 Task: Create a due date automation trigger when advanced on, on the monday after a card is due add basic not assigned to member @aryan at 11:00 AM.
Action: Mouse moved to (1310, 99)
Screenshot: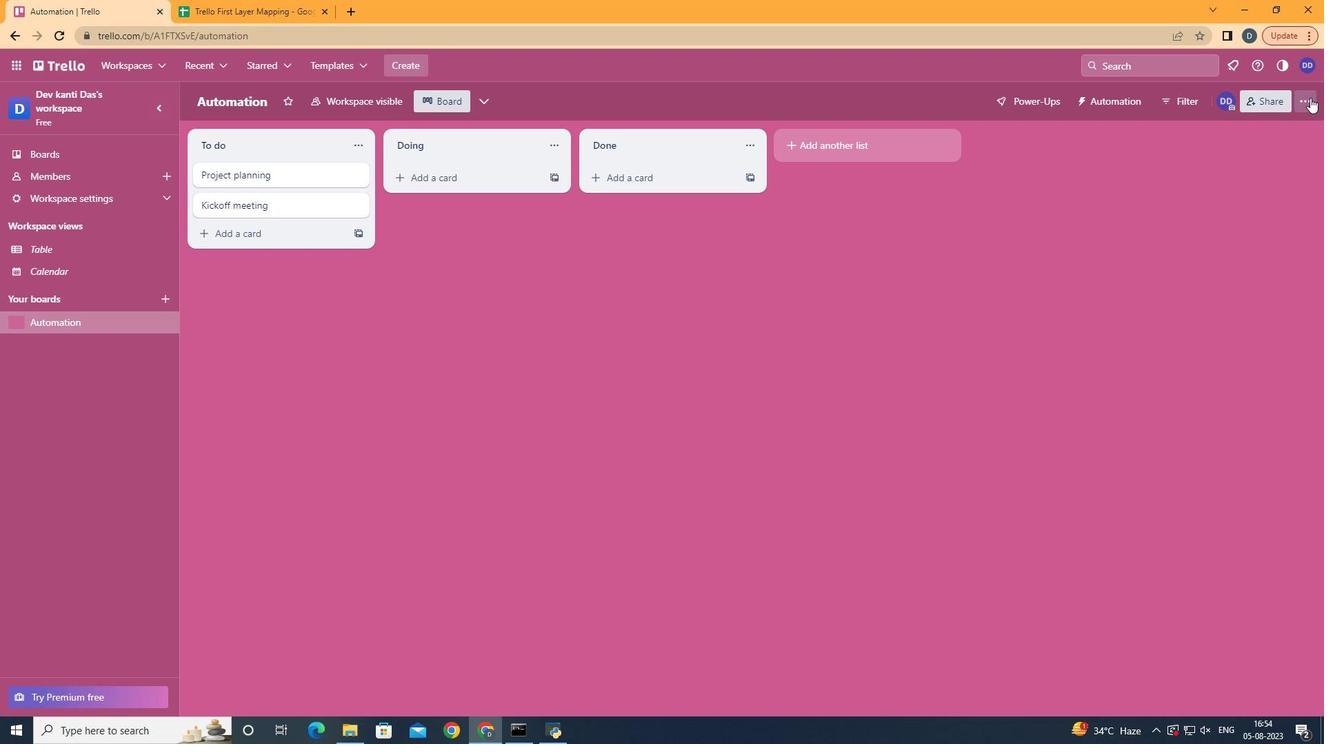 
Action: Mouse pressed left at (1310, 99)
Screenshot: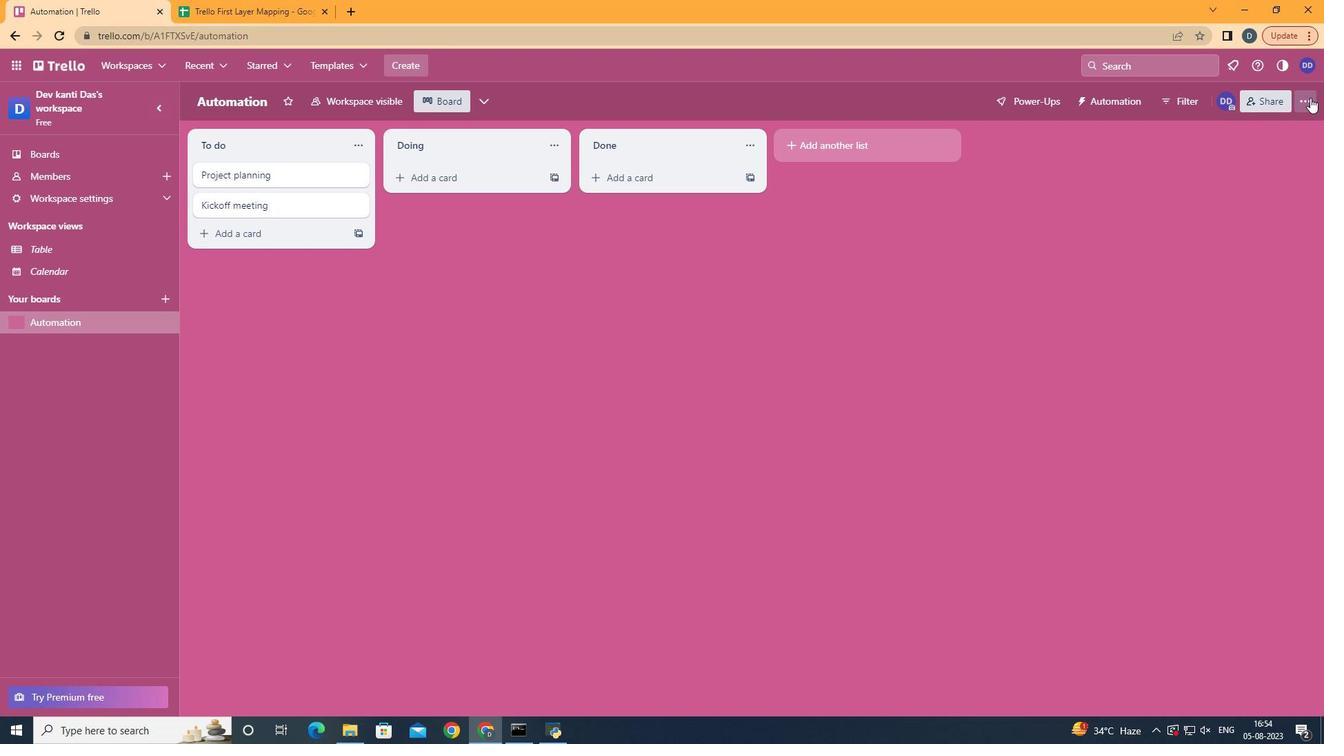 
Action: Mouse moved to (1222, 288)
Screenshot: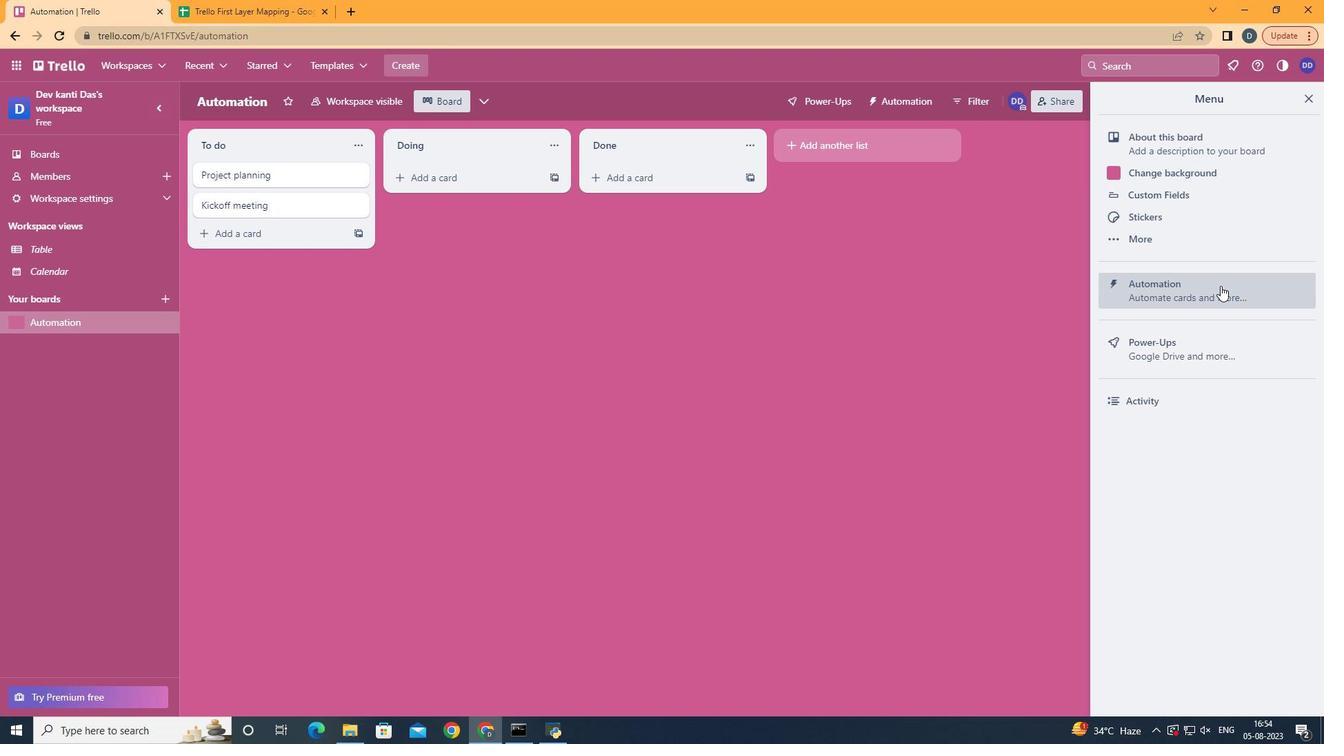 
Action: Mouse pressed left at (1222, 288)
Screenshot: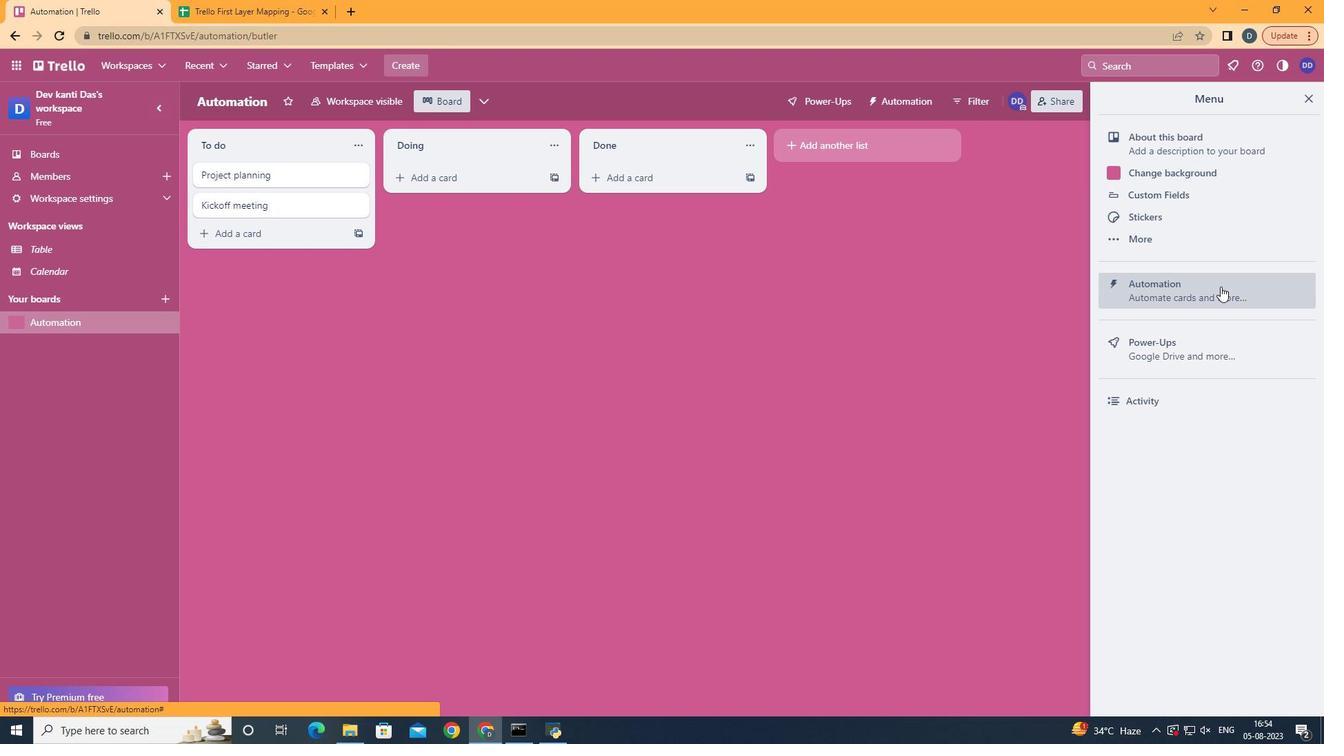 
Action: Mouse moved to (245, 286)
Screenshot: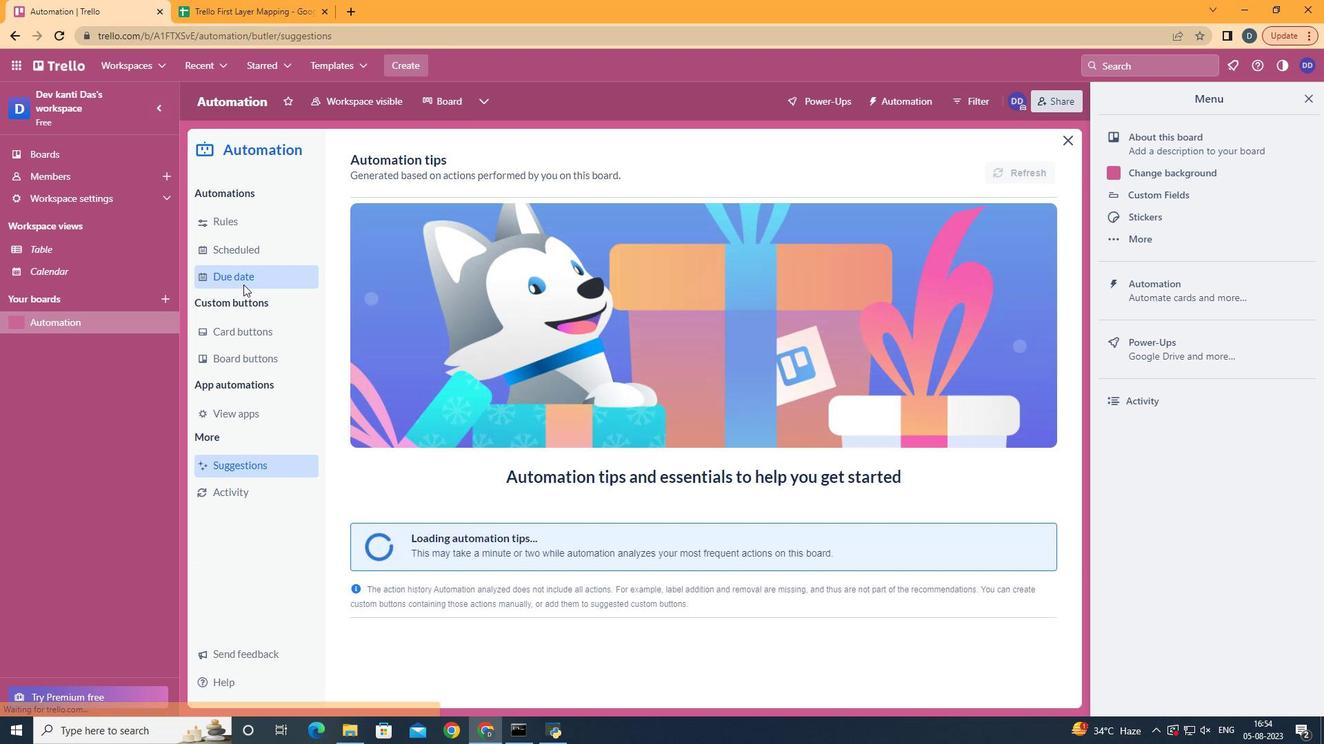 
Action: Mouse pressed left at (245, 286)
Screenshot: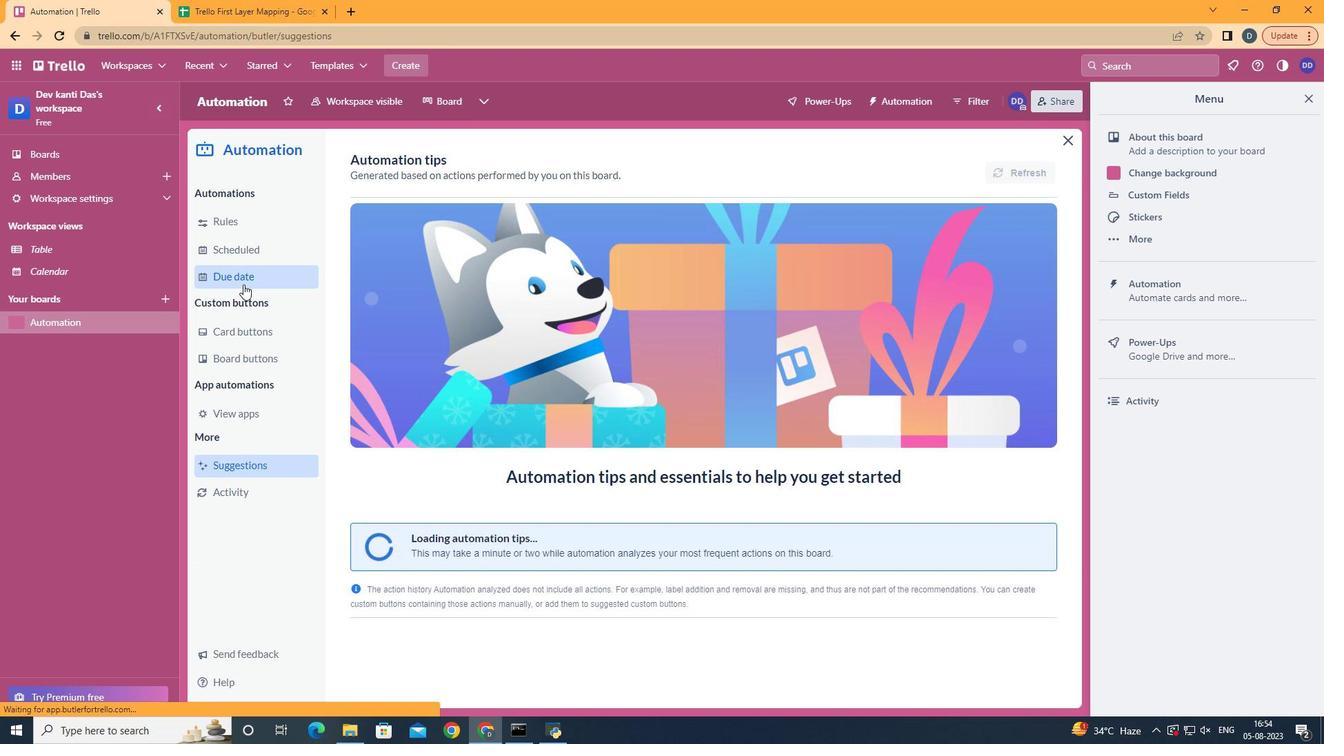 
Action: Mouse moved to (972, 165)
Screenshot: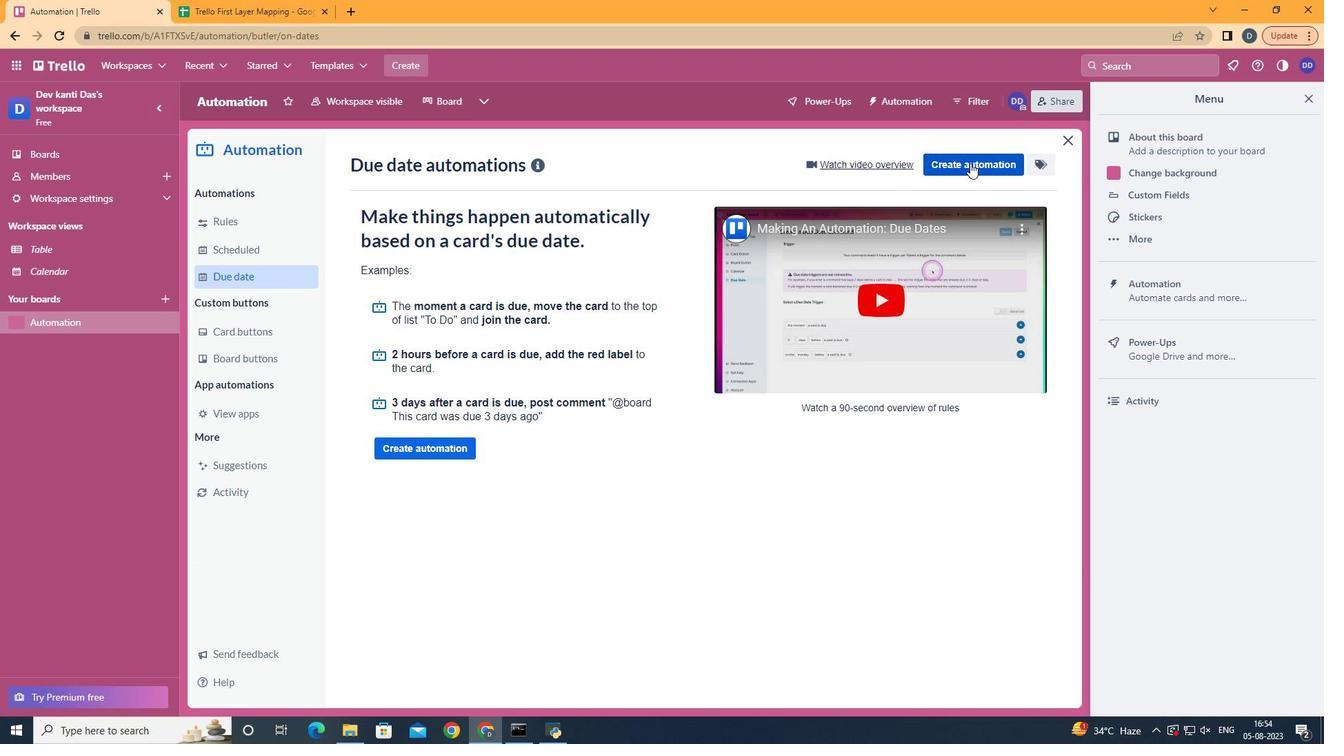 
Action: Mouse pressed left at (972, 165)
Screenshot: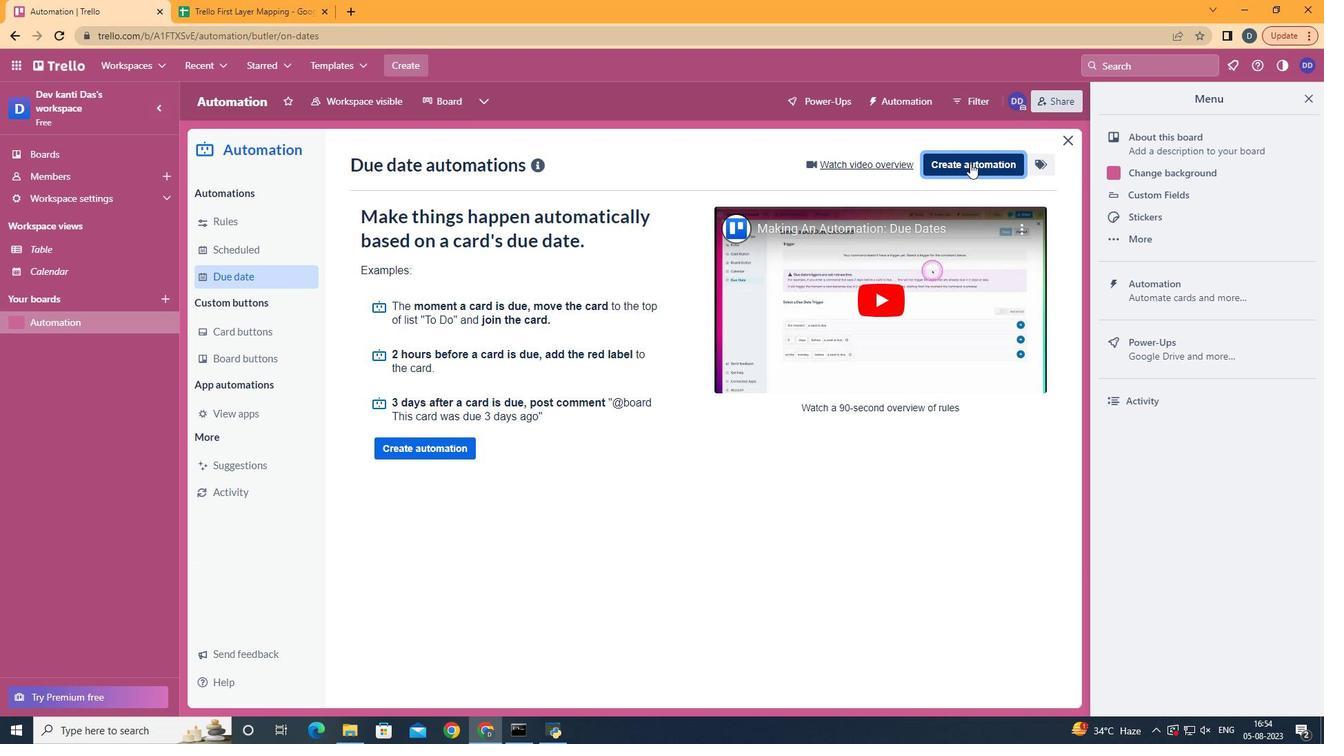
Action: Mouse moved to (754, 301)
Screenshot: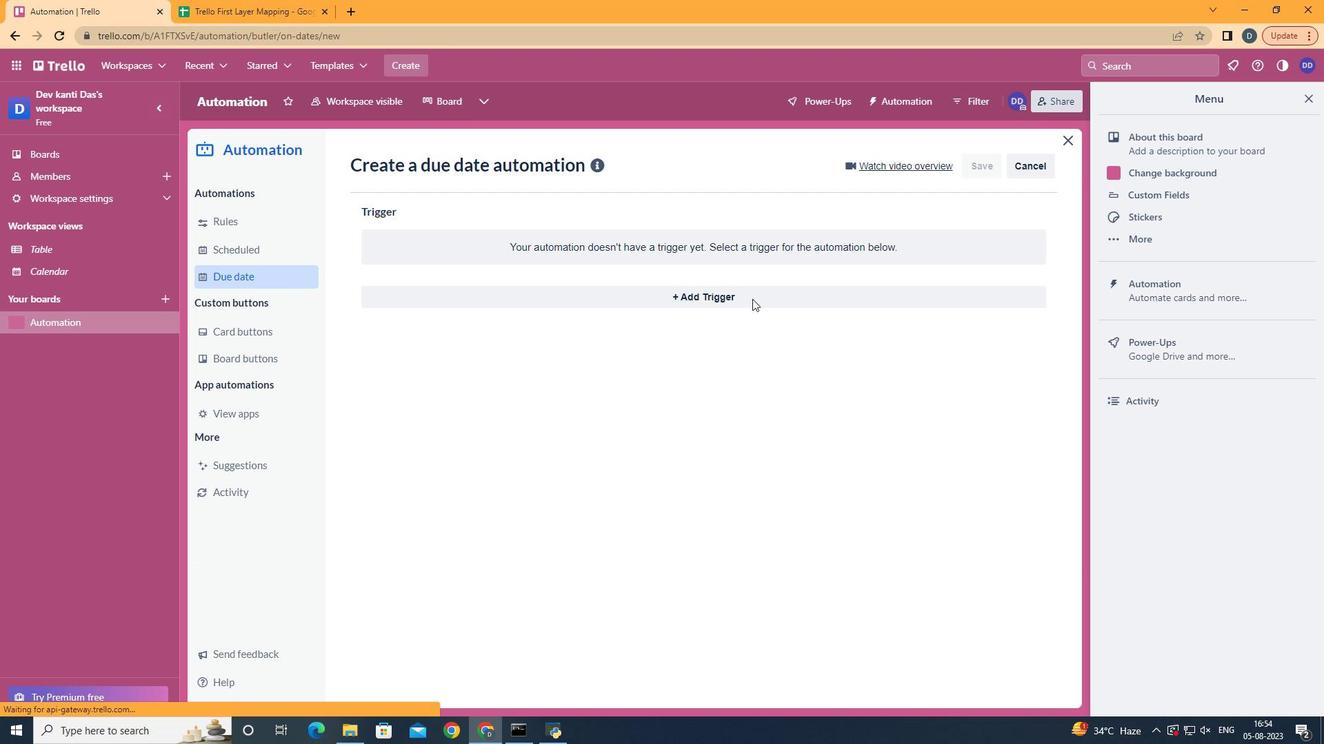 
Action: Mouse pressed left at (754, 301)
Screenshot: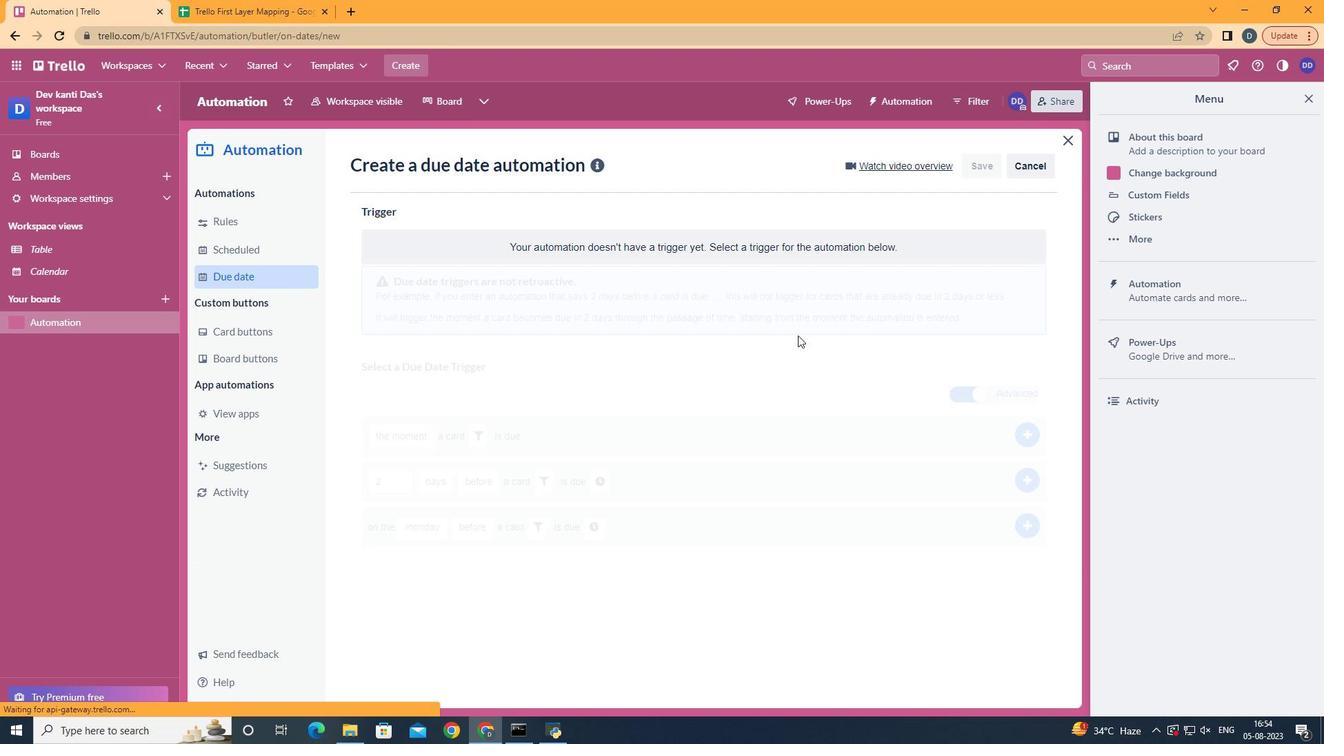 
Action: Mouse moved to (446, 366)
Screenshot: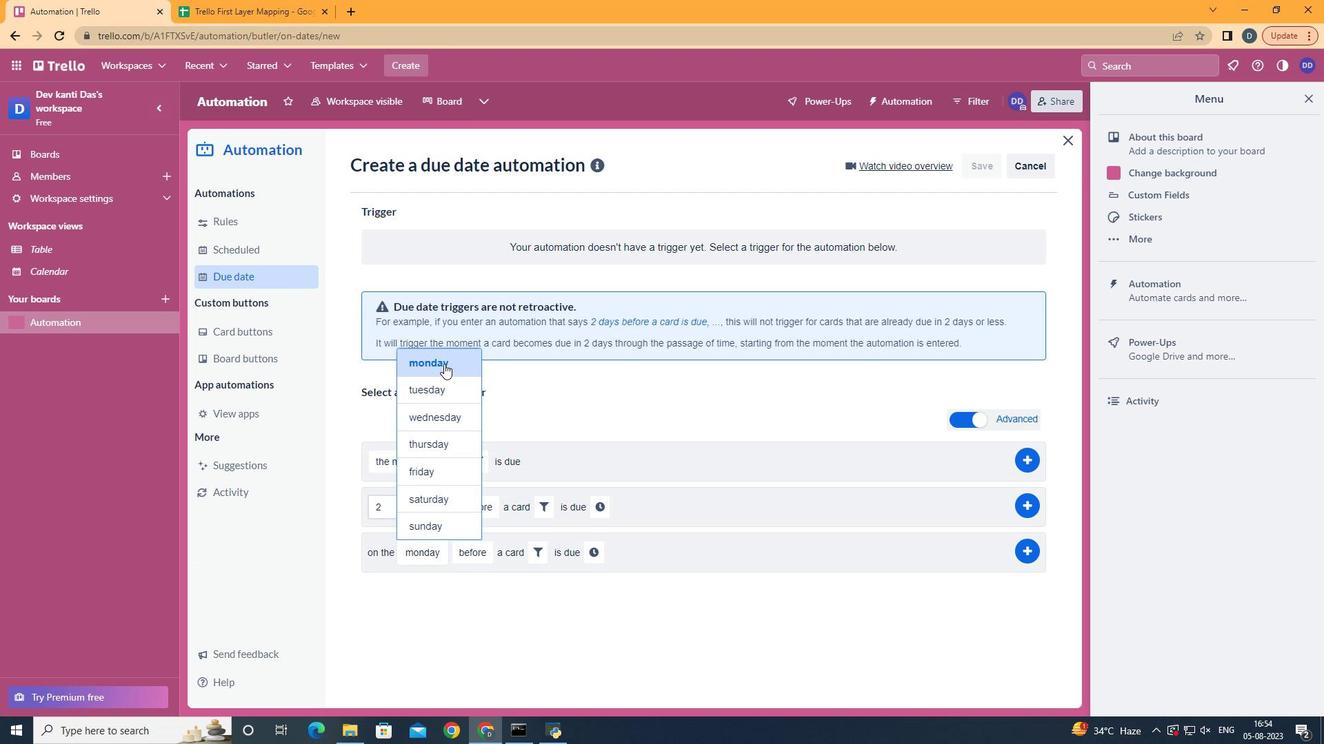 
Action: Mouse pressed left at (446, 366)
Screenshot: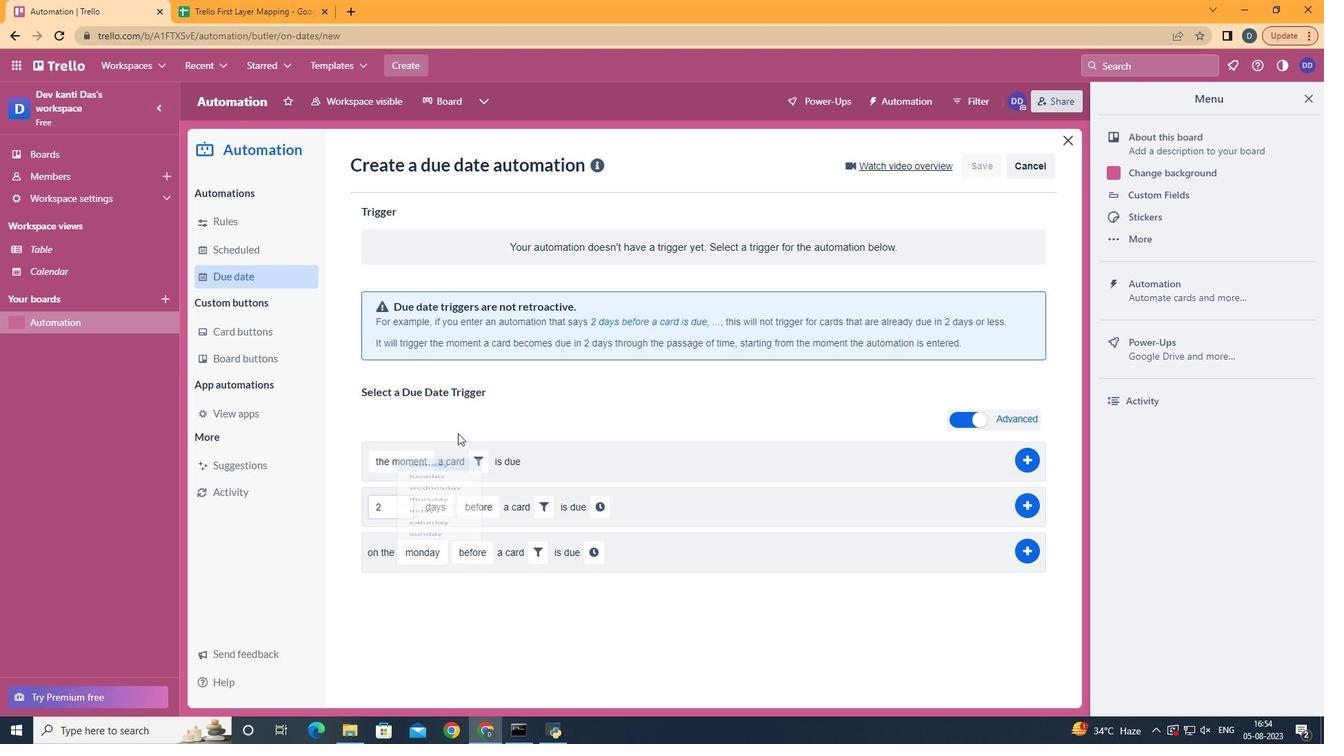 
Action: Mouse moved to (486, 605)
Screenshot: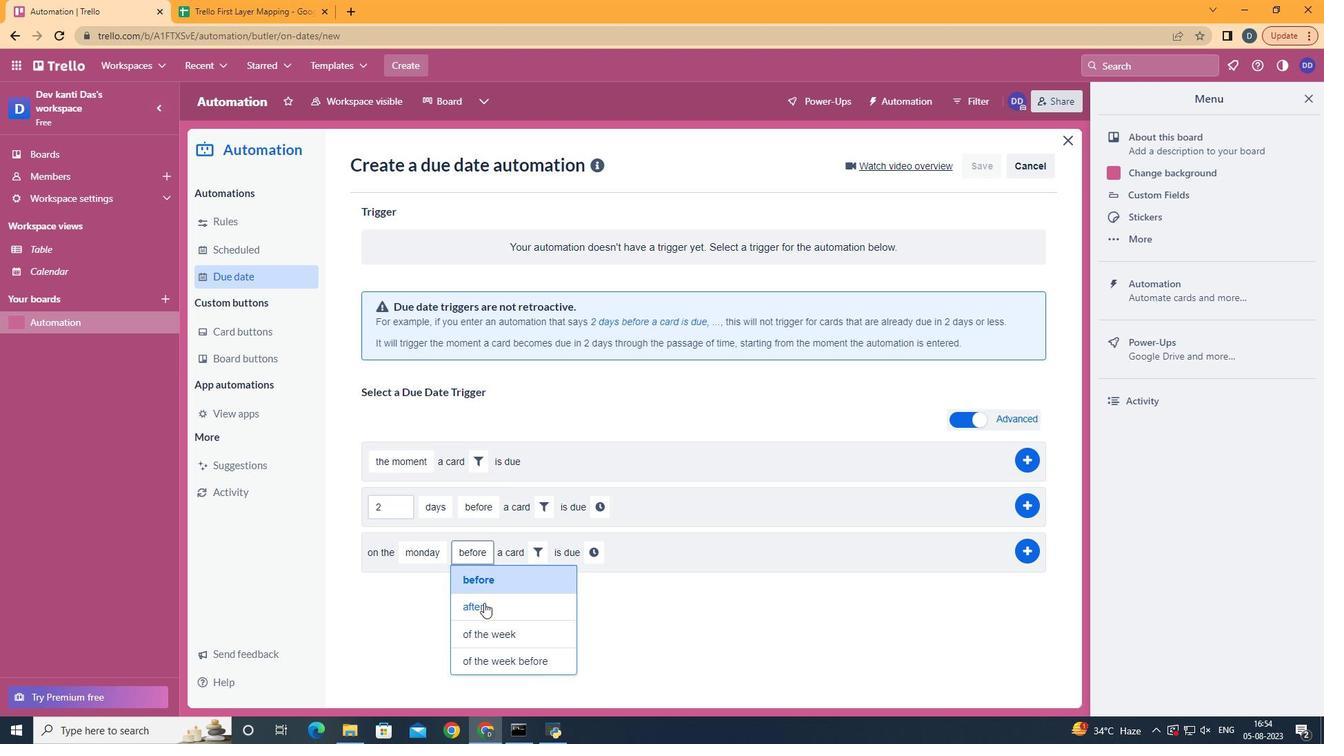 
Action: Mouse pressed left at (486, 605)
Screenshot: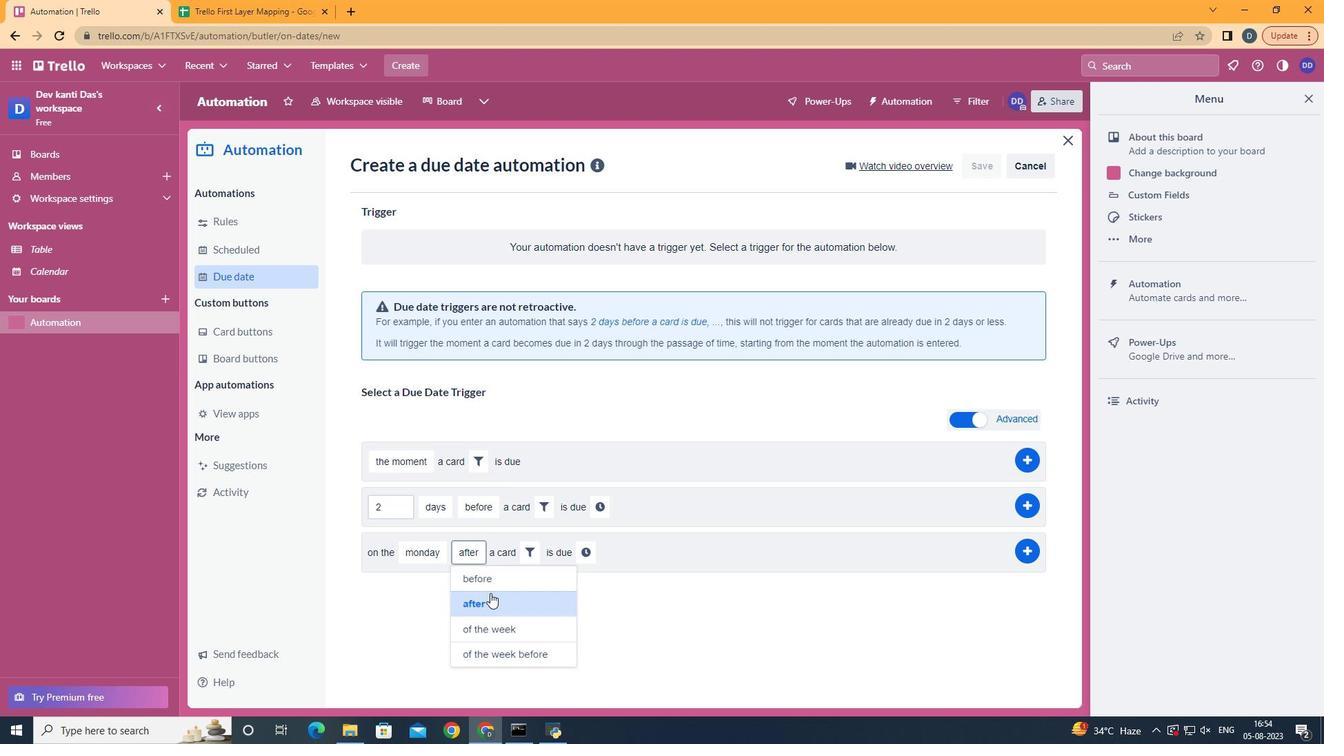 
Action: Mouse moved to (526, 546)
Screenshot: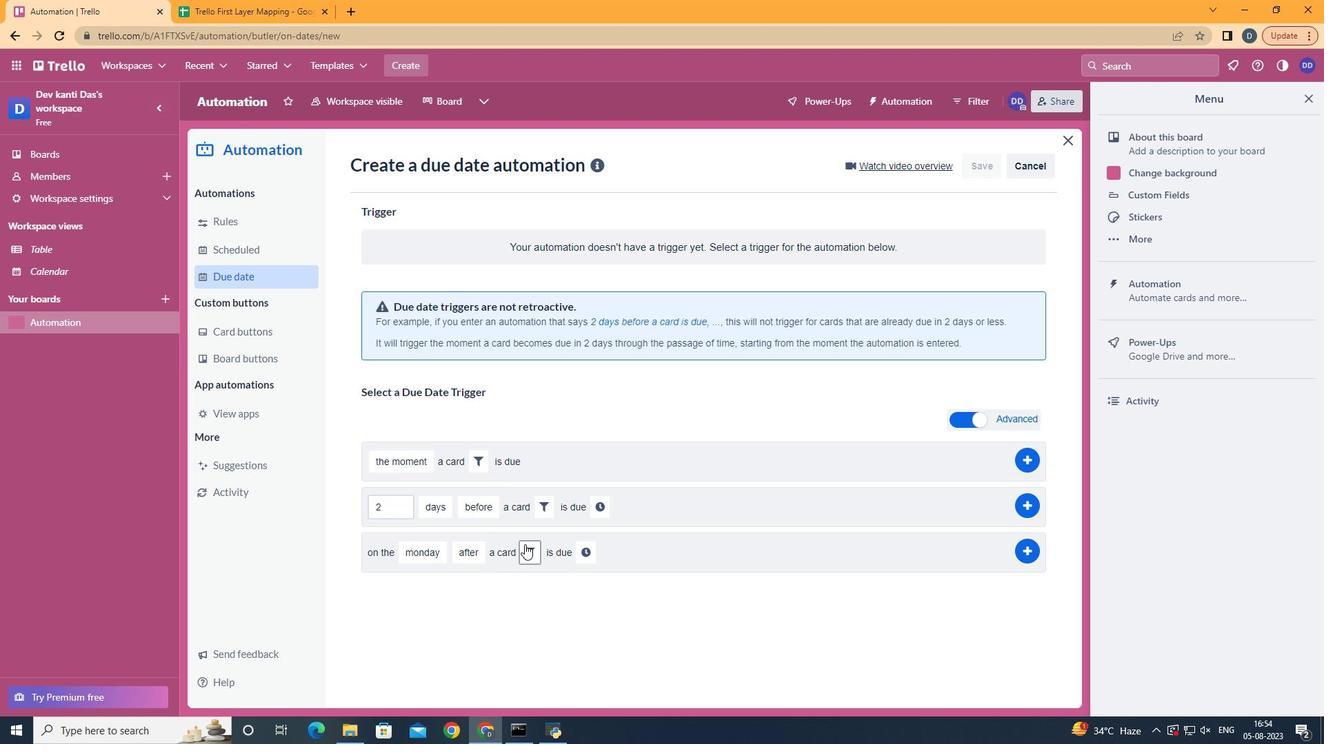 
Action: Mouse pressed left at (526, 546)
Screenshot: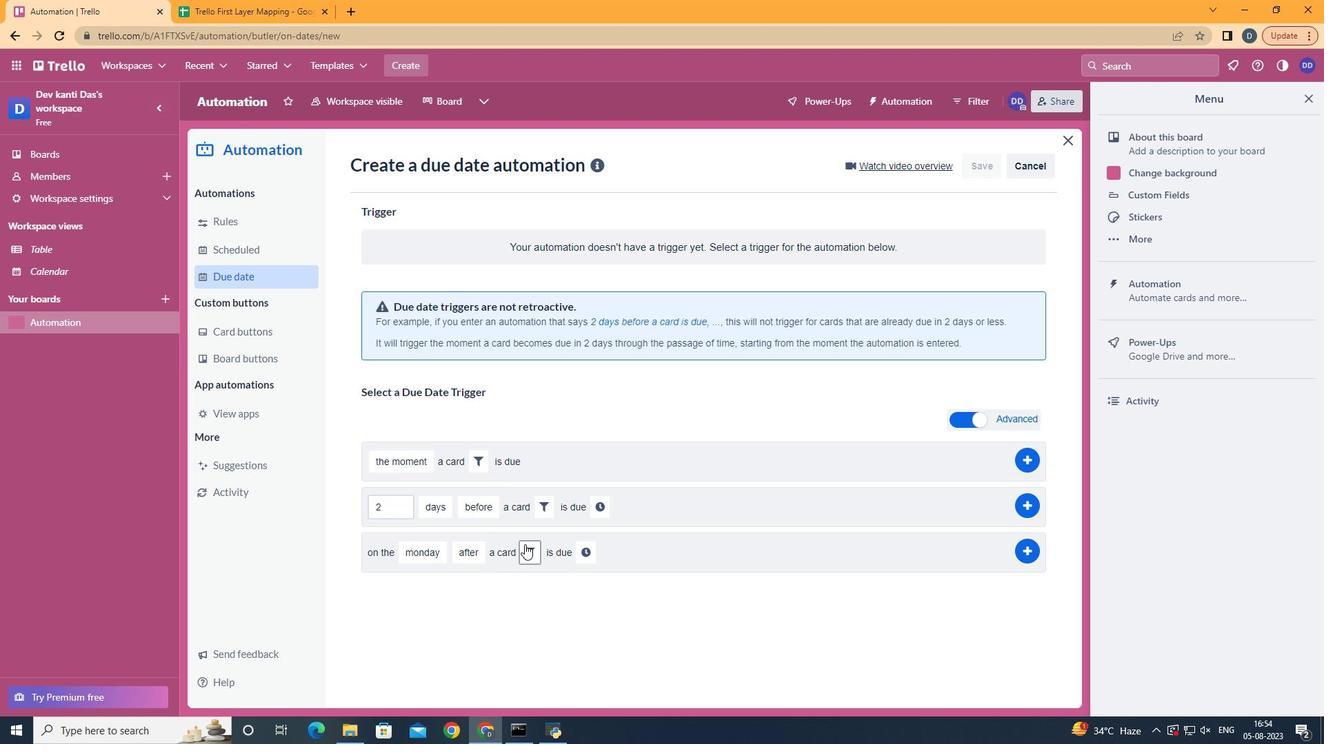 
Action: Mouse moved to (595, 628)
Screenshot: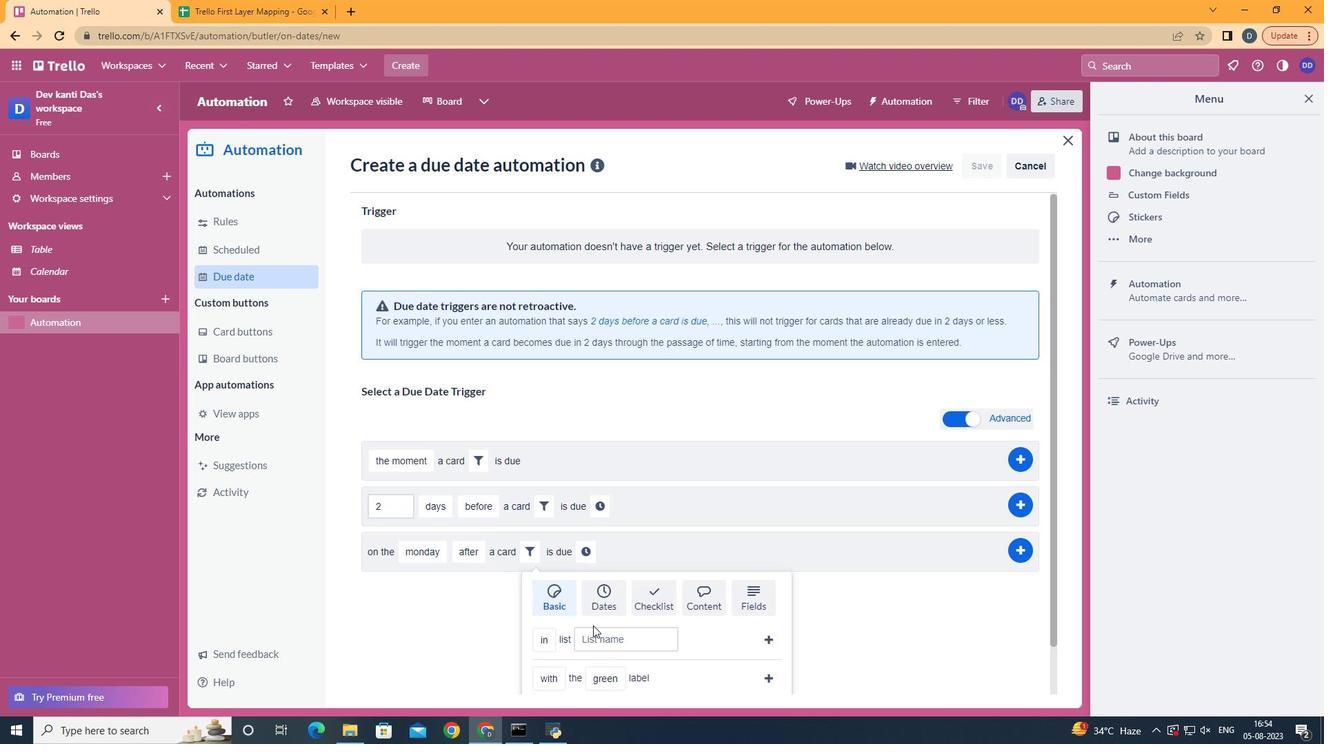 
Action: Mouse scrolled (595, 627) with delta (0, 0)
Screenshot: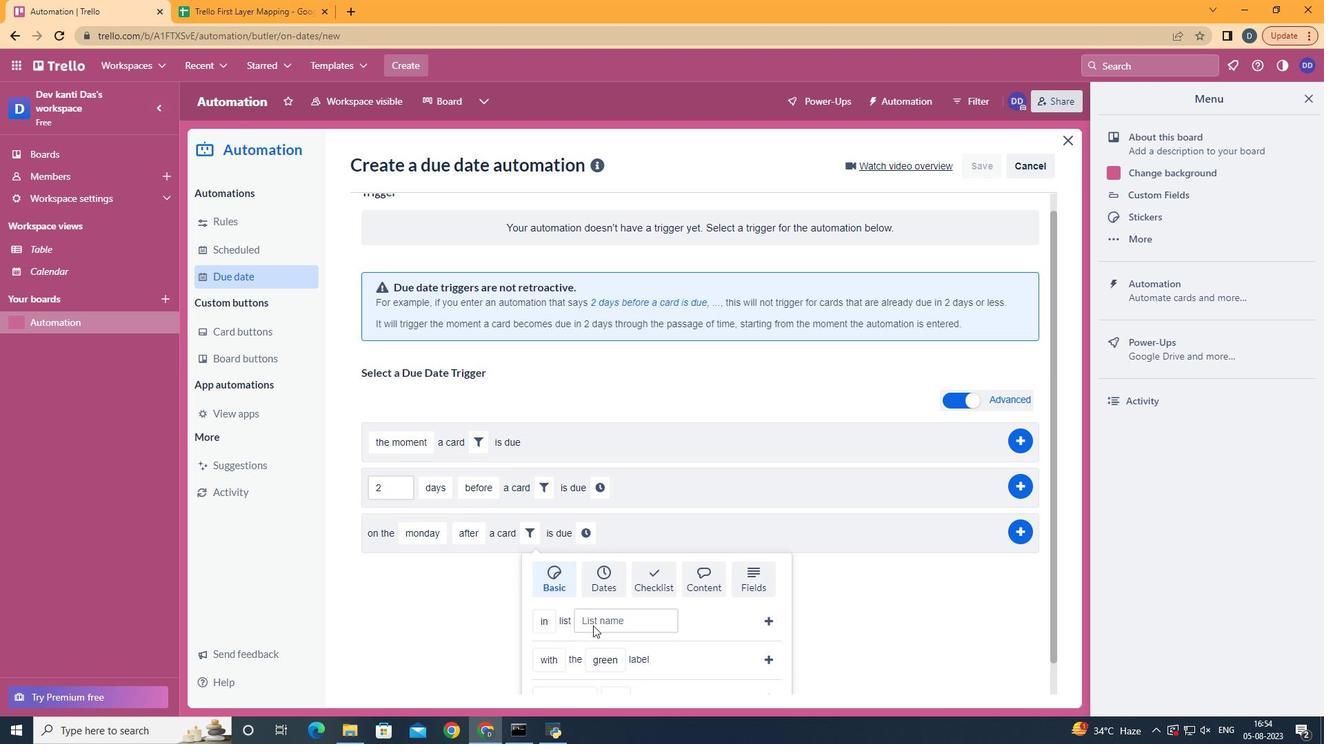 
Action: Mouse scrolled (595, 627) with delta (0, 0)
Screenshot: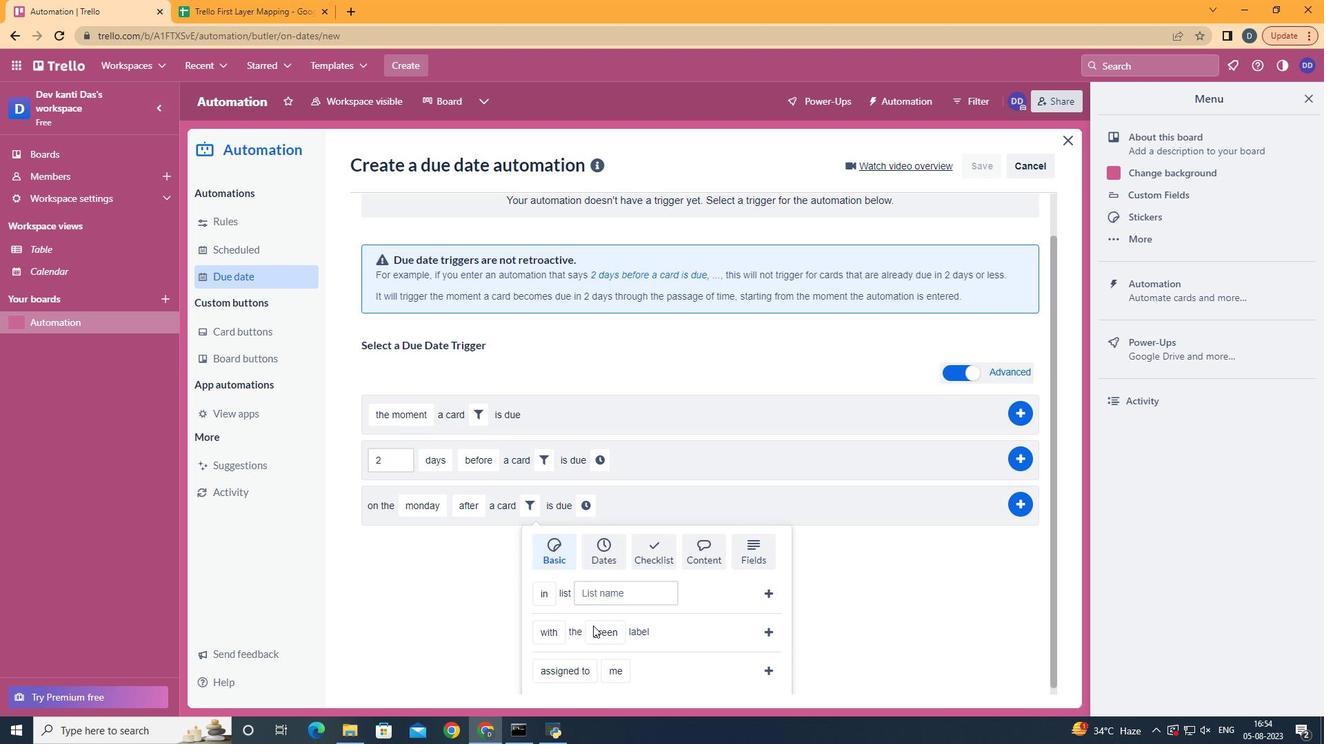 
Action: Mouse scrolled (595, 627) with delta (0, 0)
Screenshot: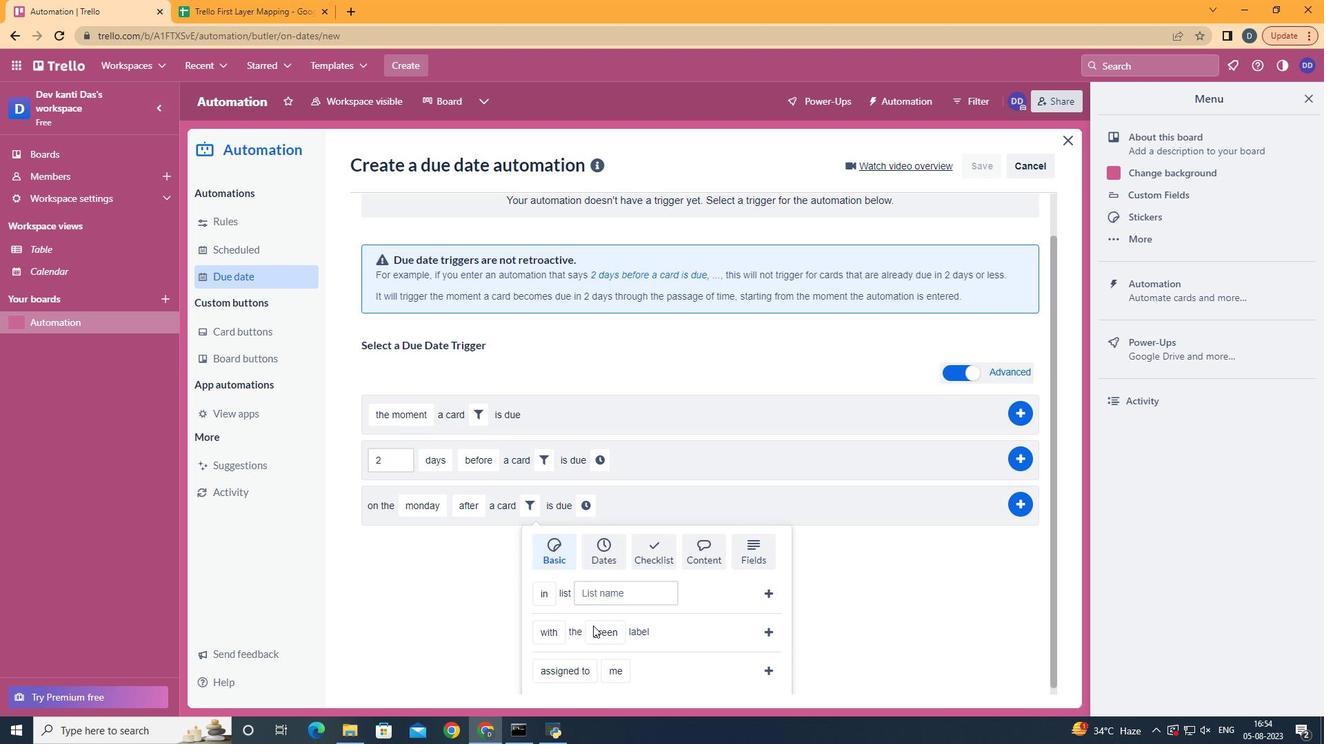 
Action: Mouse scrolled (595, 627) with delta (0, 0)
Screenshot: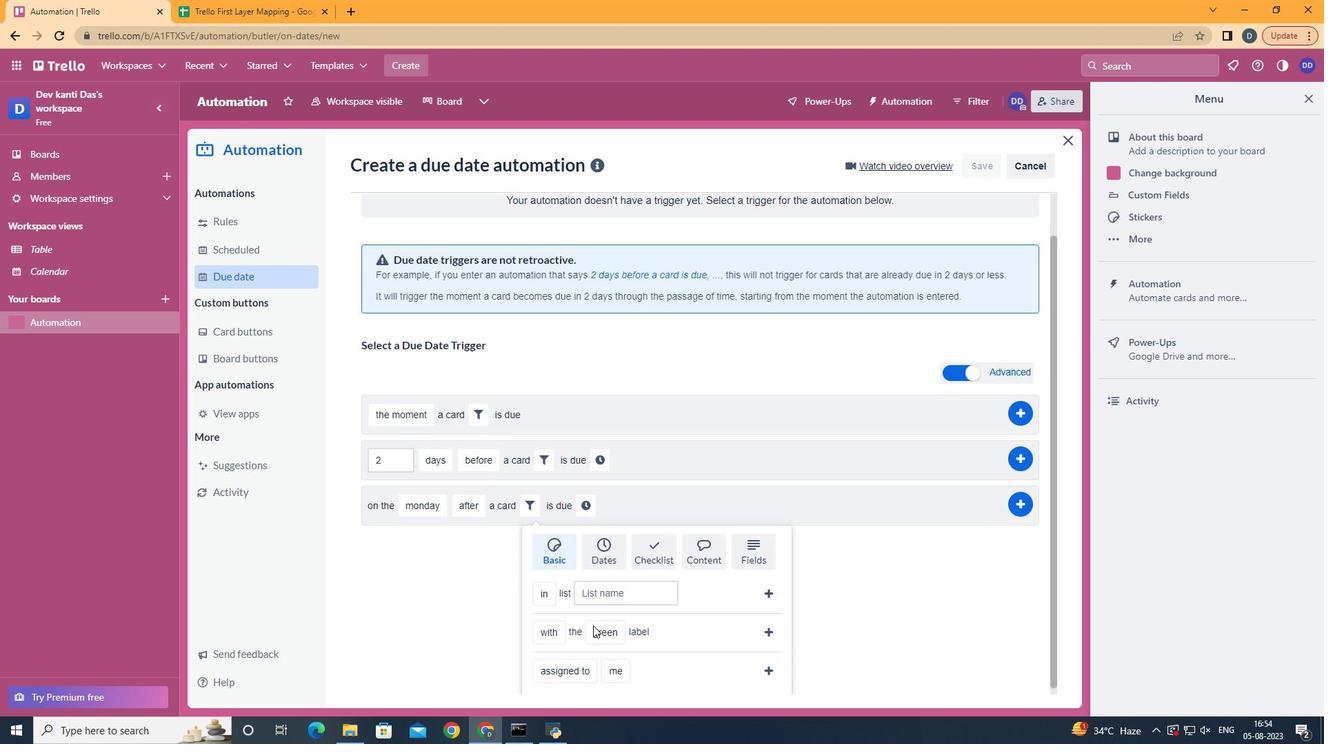 
Action: Mouse moved to (575, 643)
Screenshot: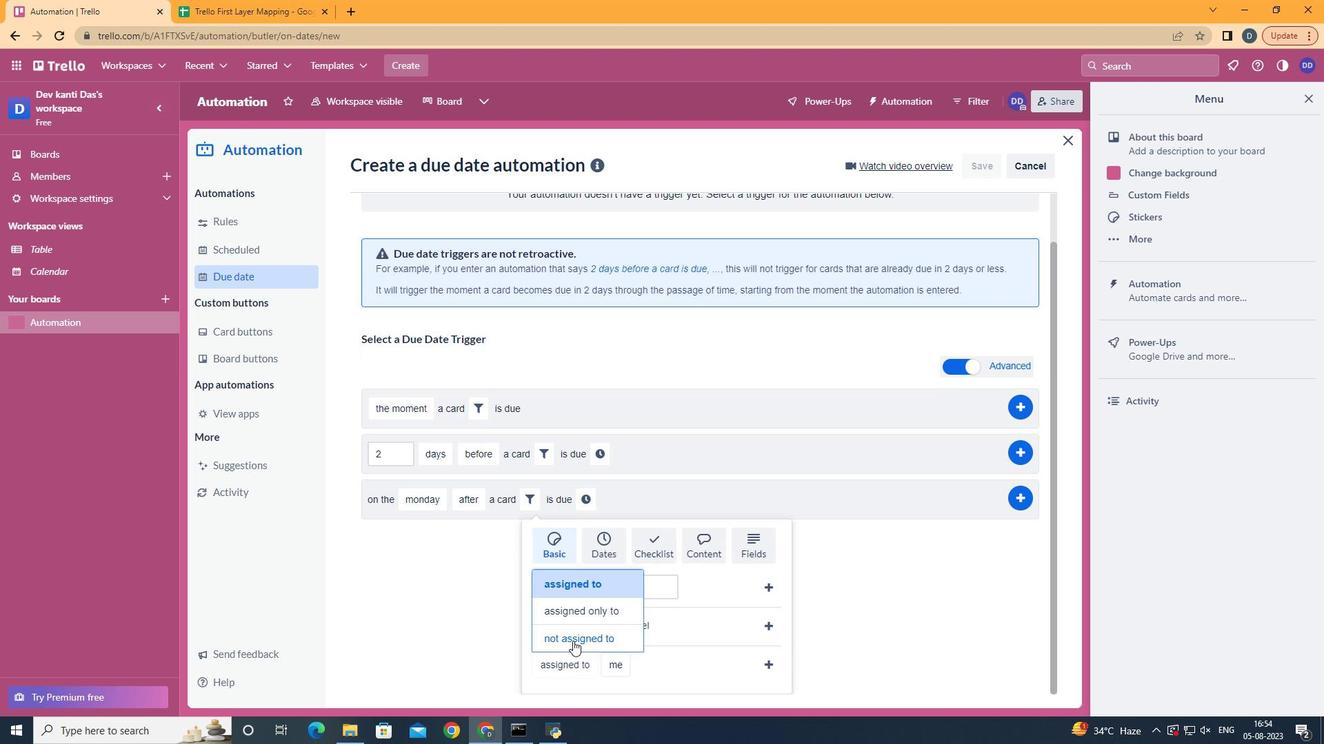 
Action: Mouse pressed left at (575, 643)
Screenshot: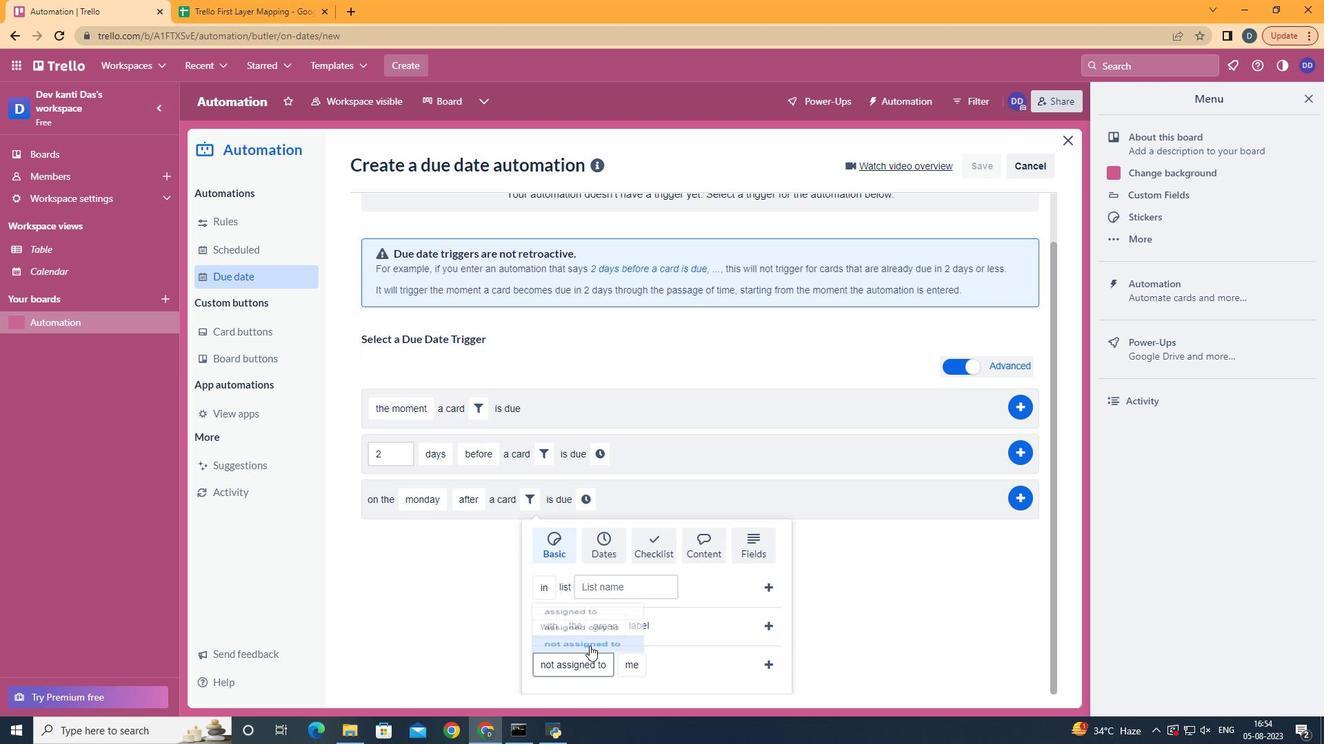 
Action: Mouse moved to (649, 638)
Screenshot: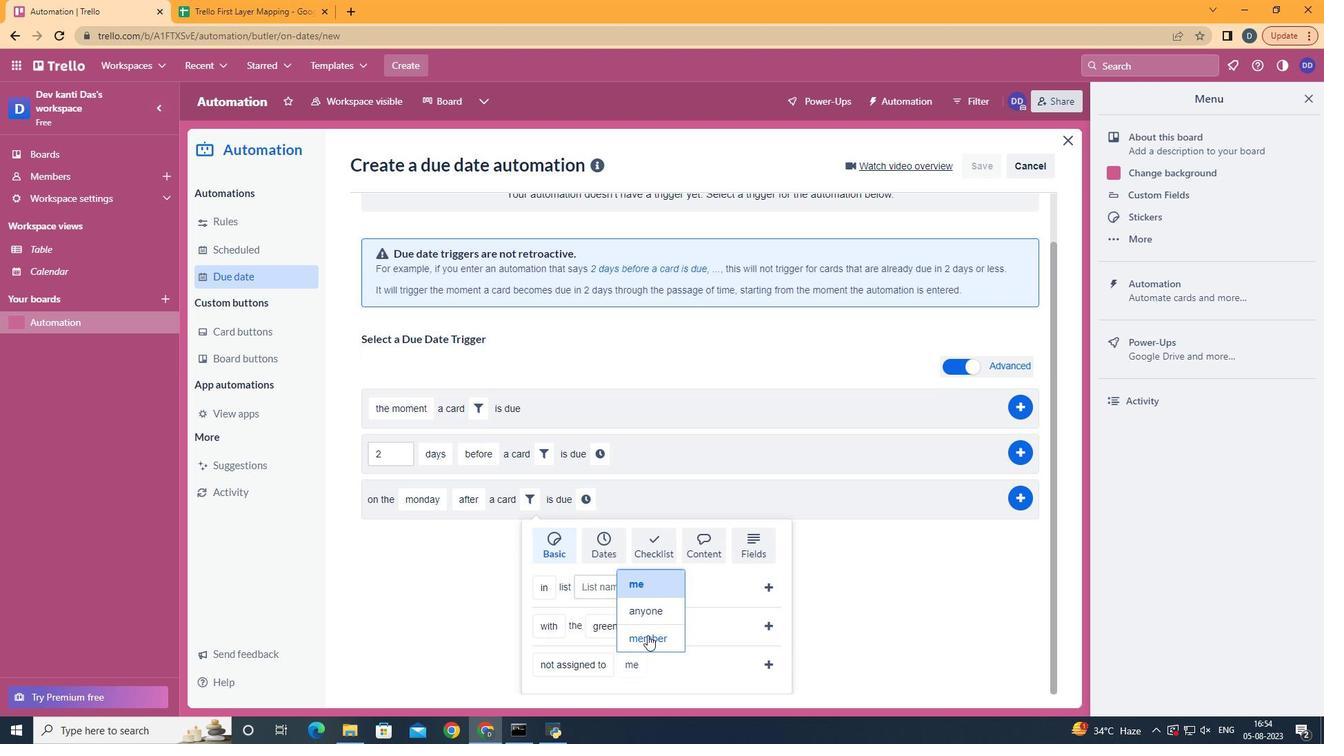 
Action: Mouse pressed left at (649, 638)
Screenshot: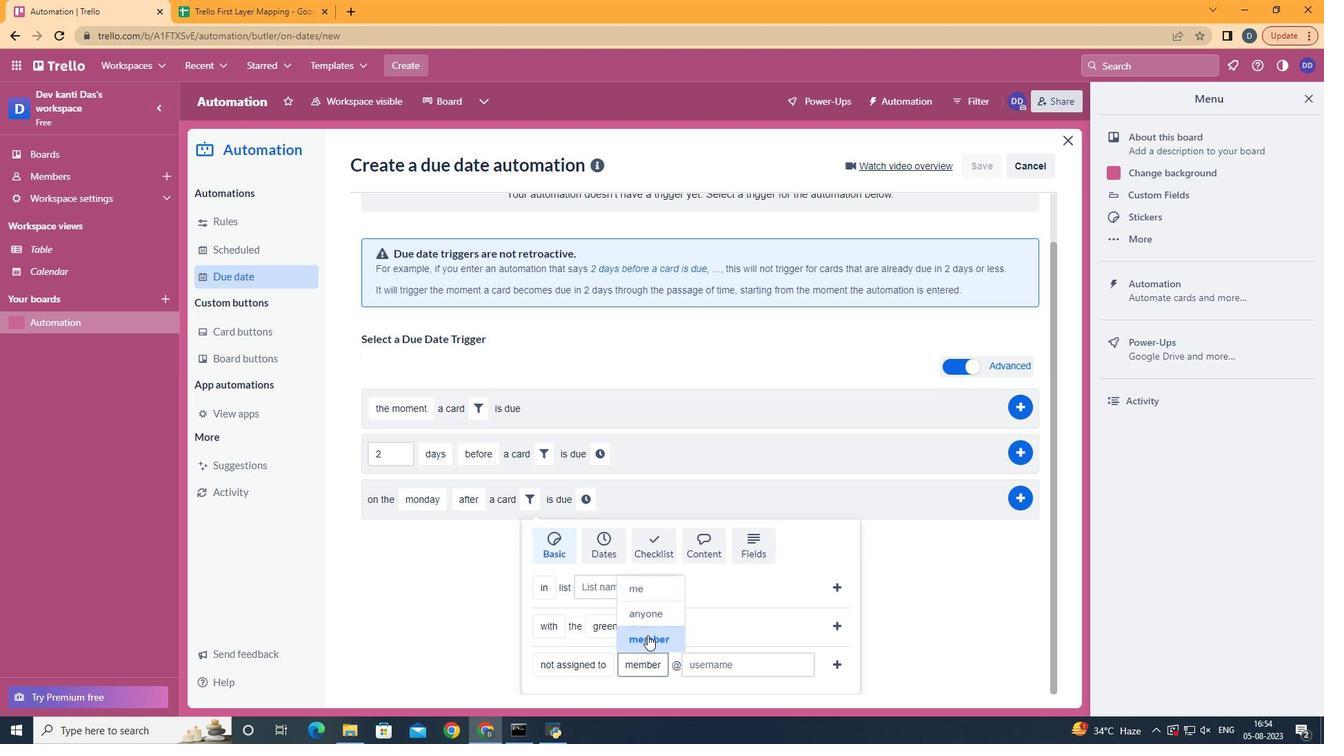 
Action: Mouse moved to (723, 666)
Screenshot: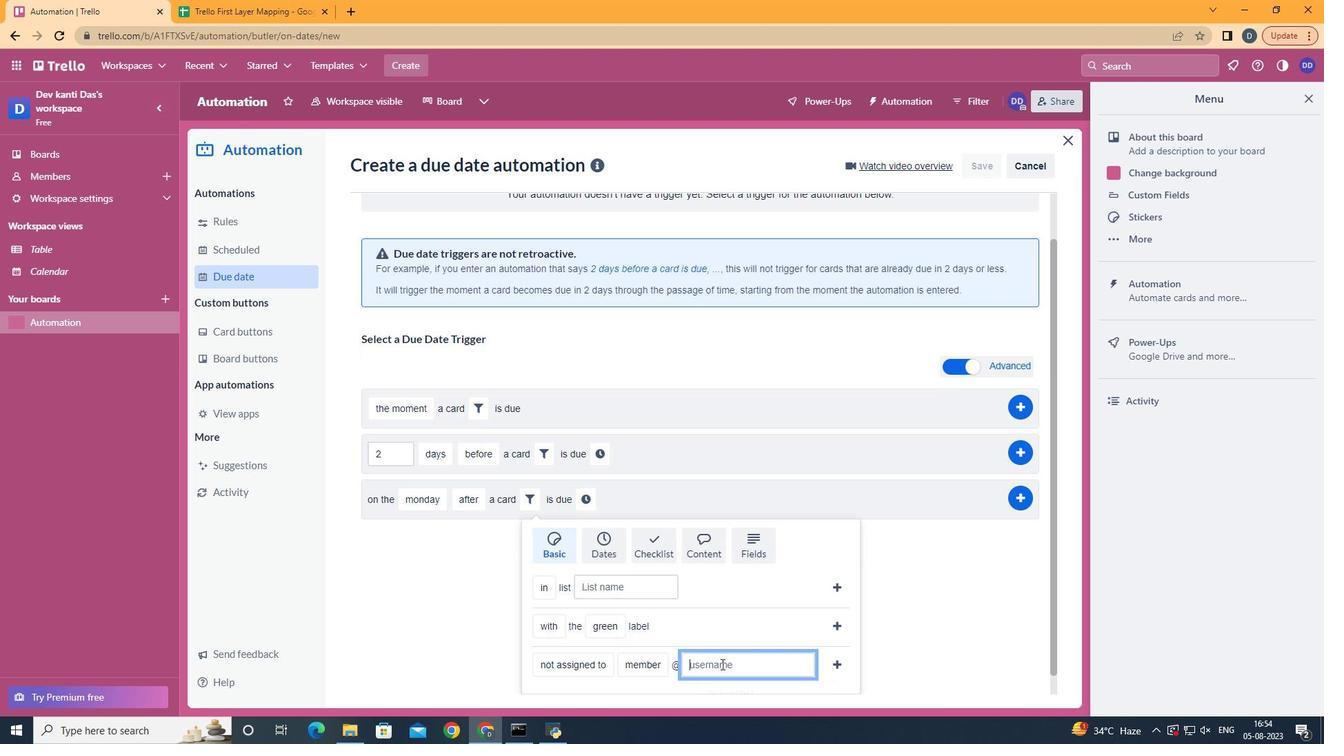 
Action: Mouse pressed left at (723, 666)
Screenshot: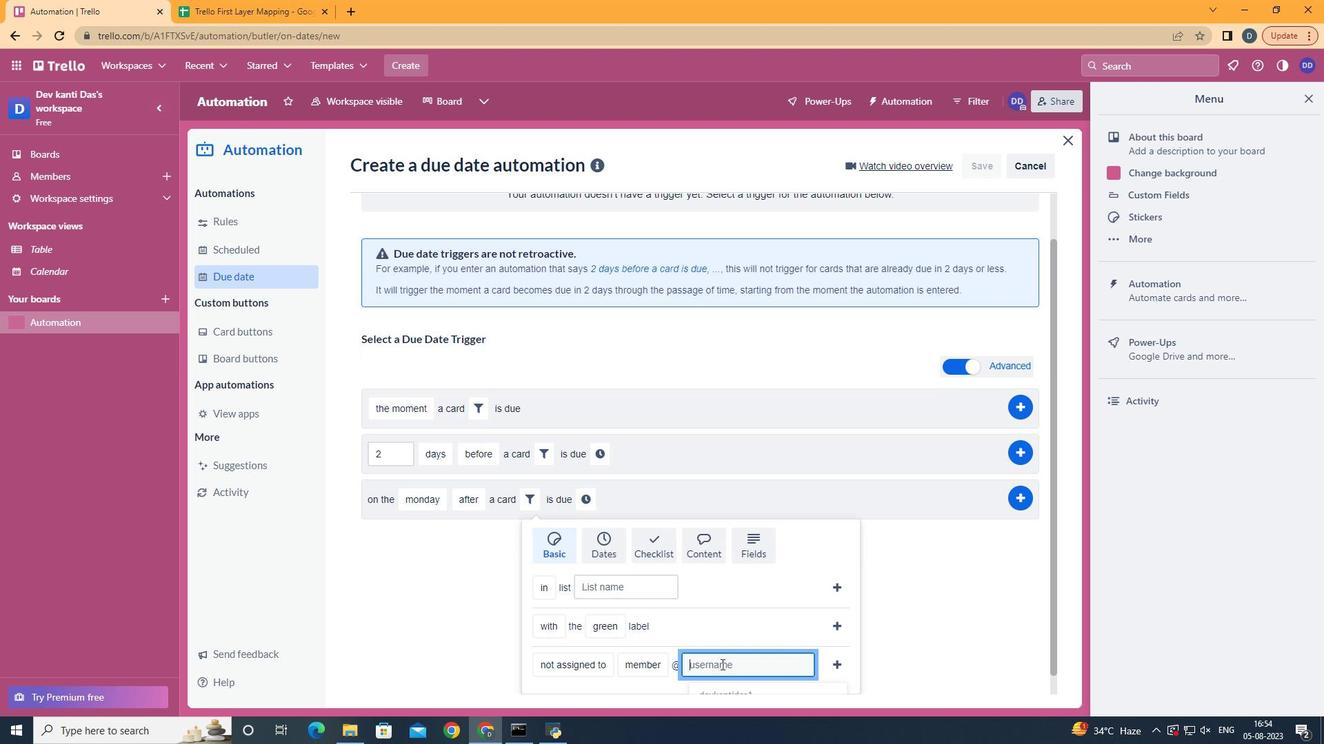 
Action: Mouse moved to (722, 666)
Screenshot: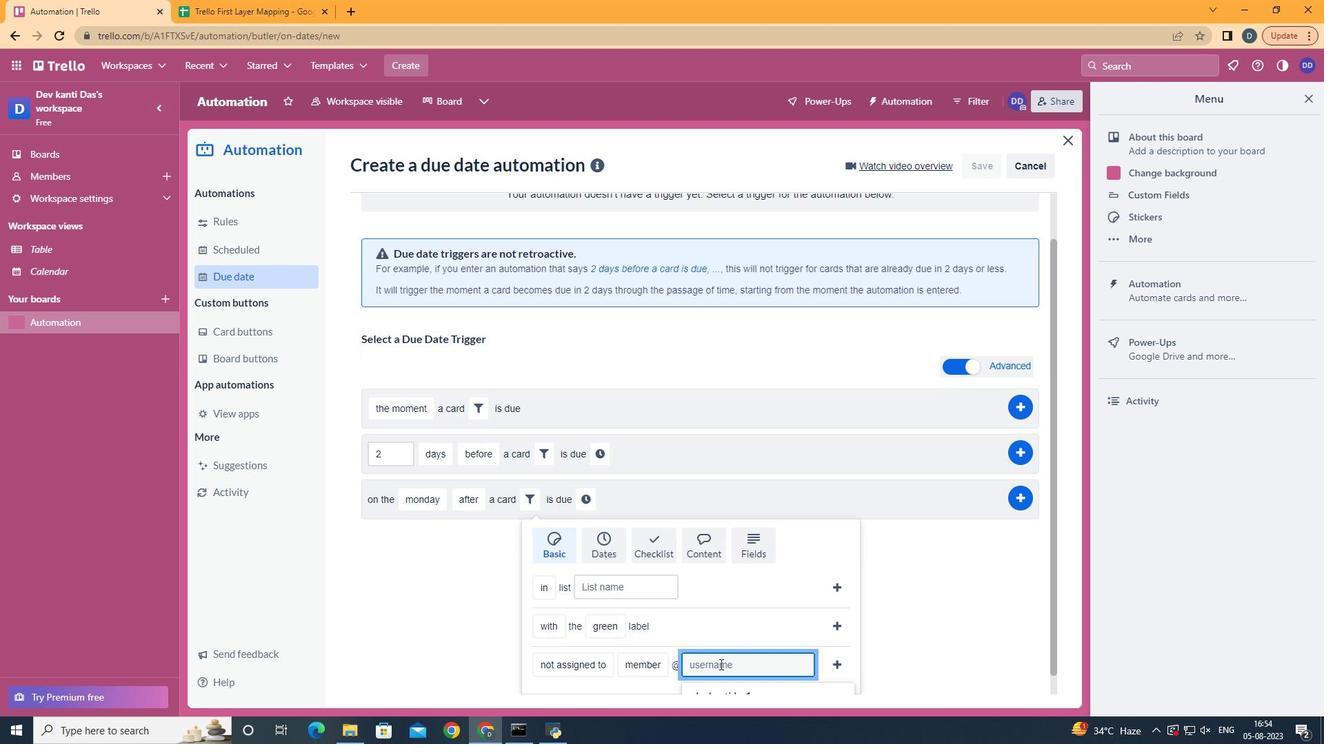 
Action: Key pressed aryan
Screenshot: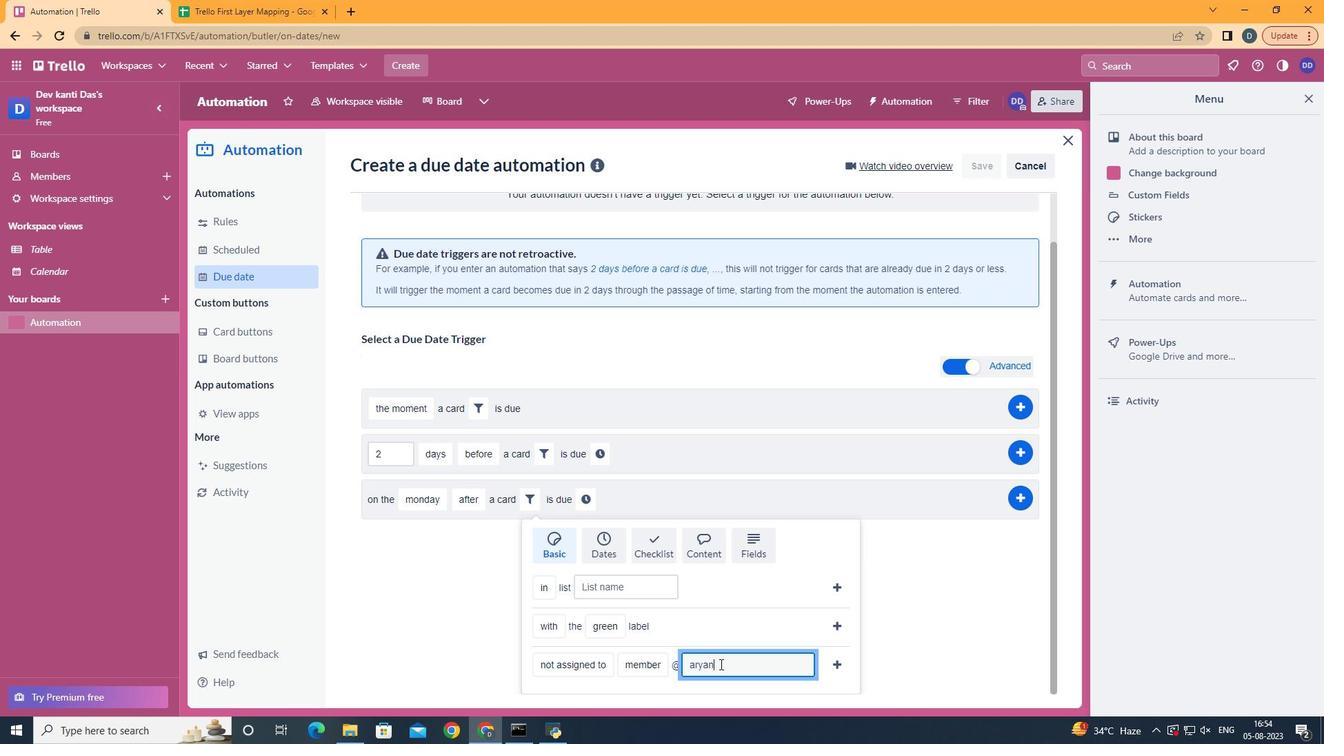 
Action: Mouse moved to (842, 660)
Screenshot: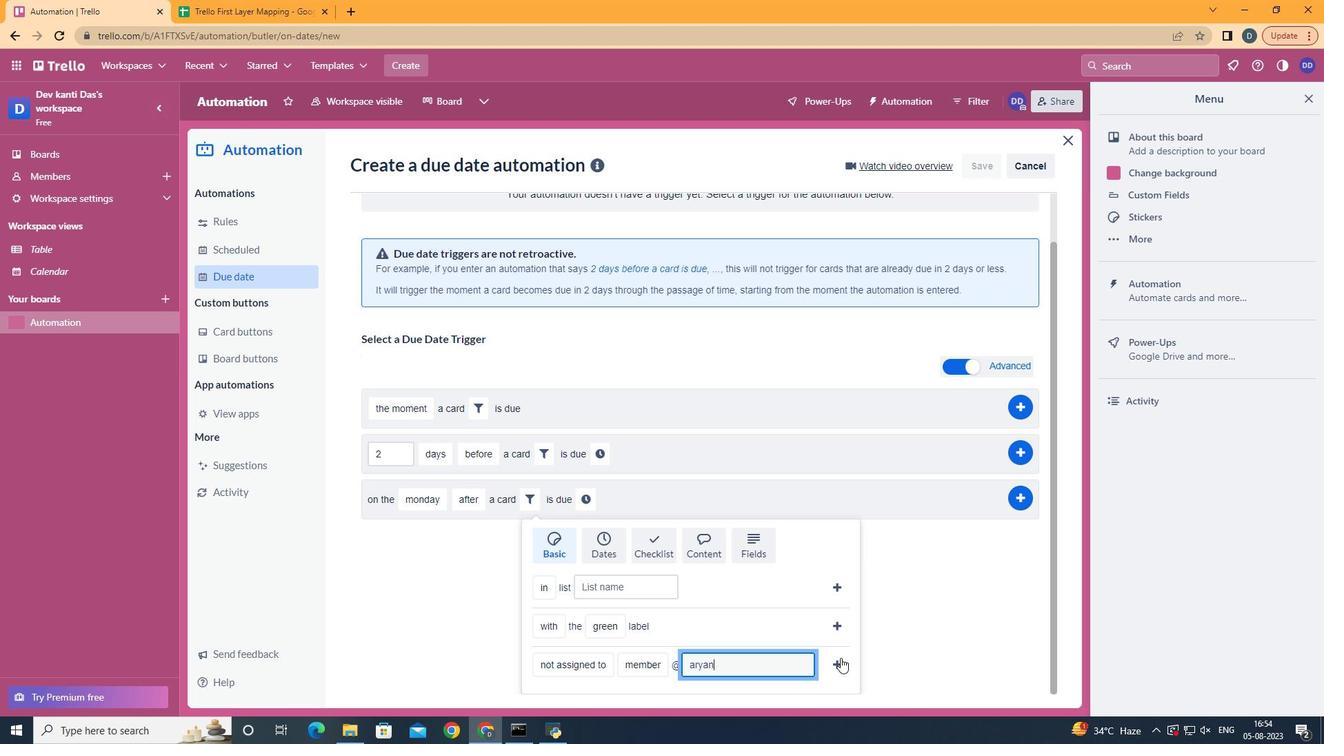 
Action: Mouse pressed left at (842, 660)
Screenshot: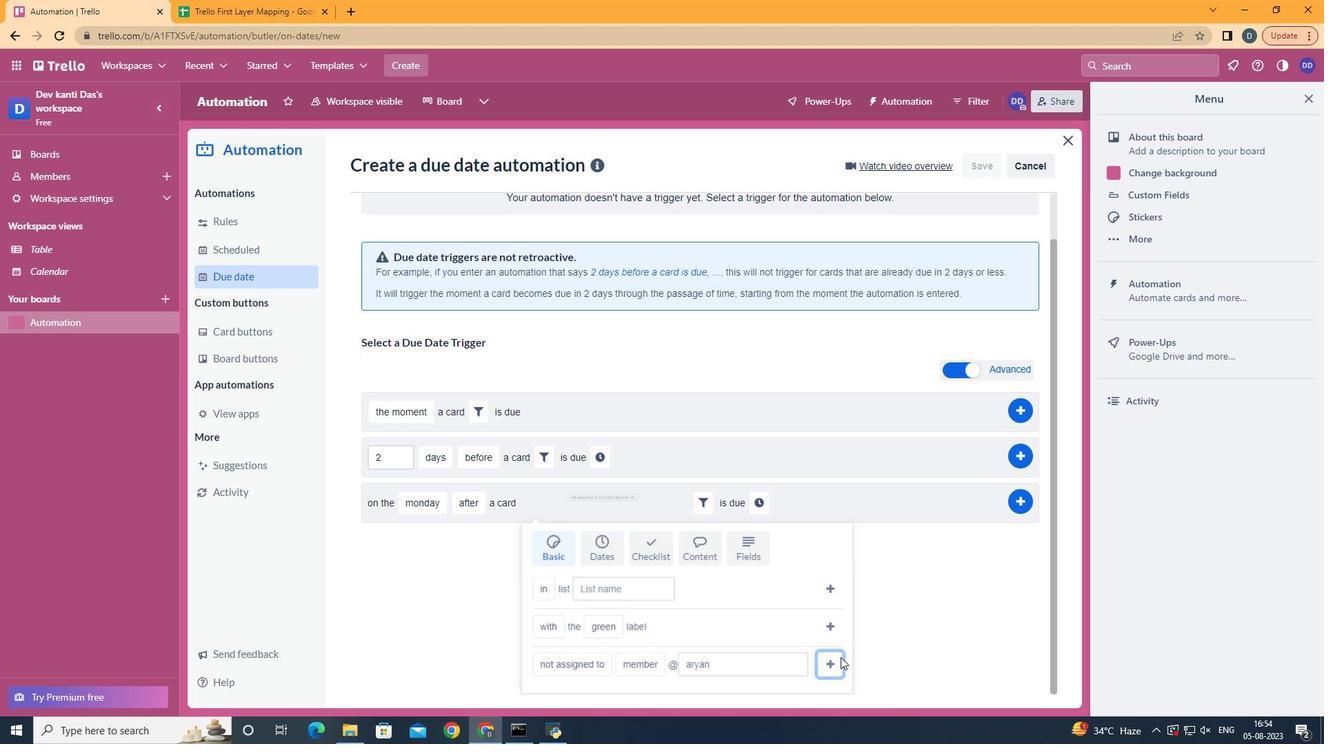 
Action: Mouse moved to (770, 556)
Screenshot: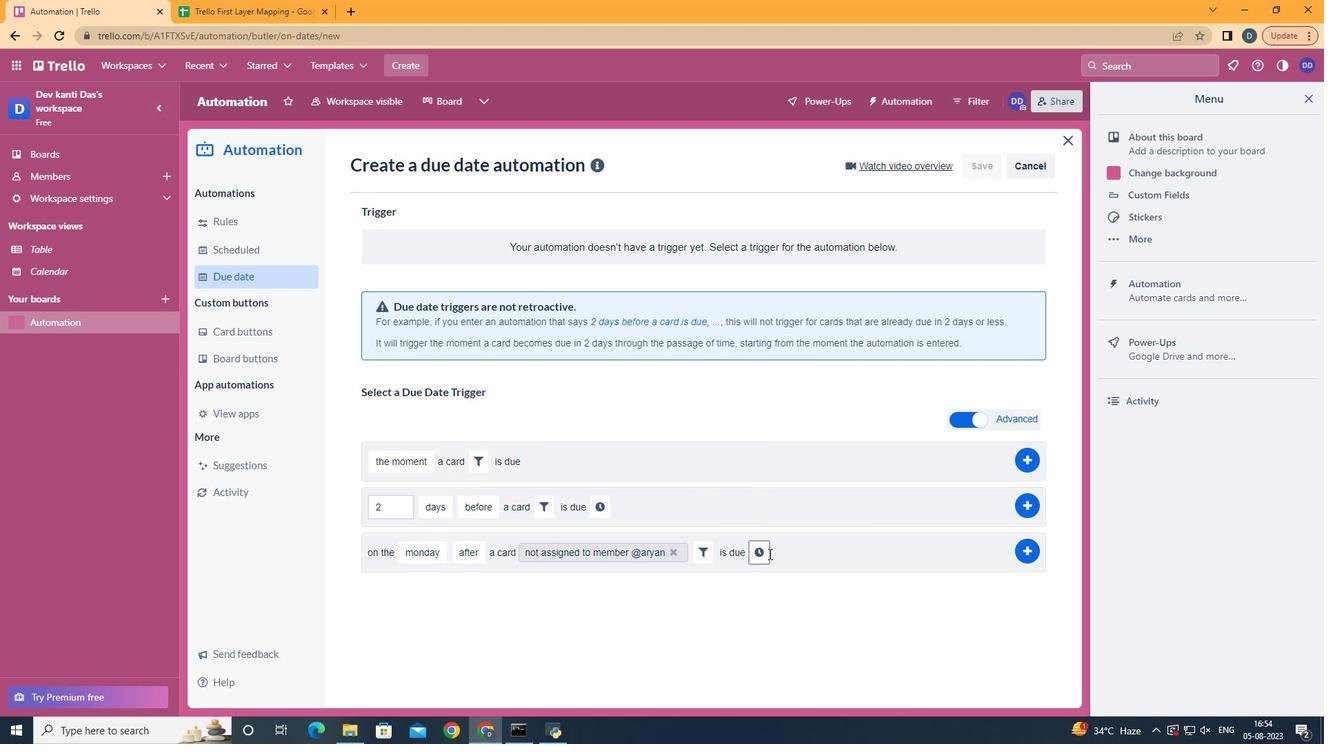 
Action: Mouse pressed left at (770, 556)
Screenshot: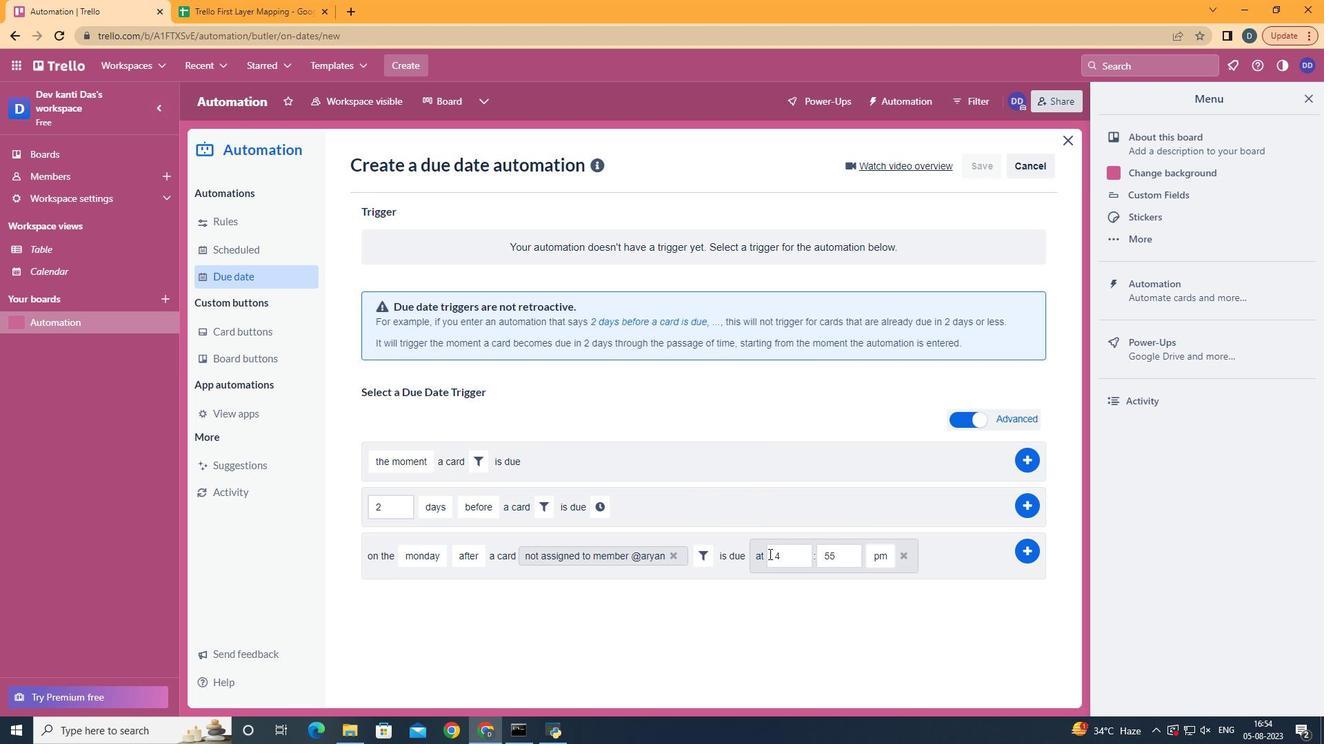 
Action: Mouse moved to (797, 558)
Screenshot: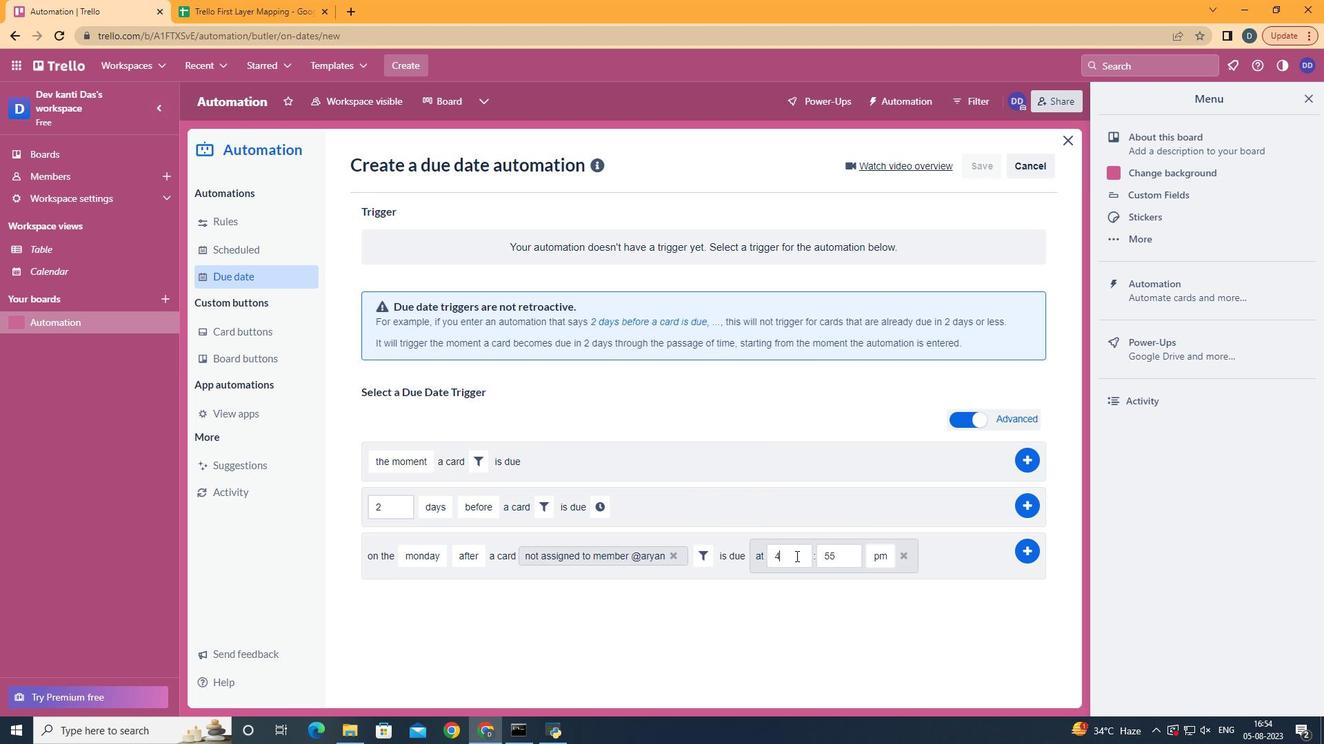 
Action: Mouse pressed left at (797, 558)
Screenshot: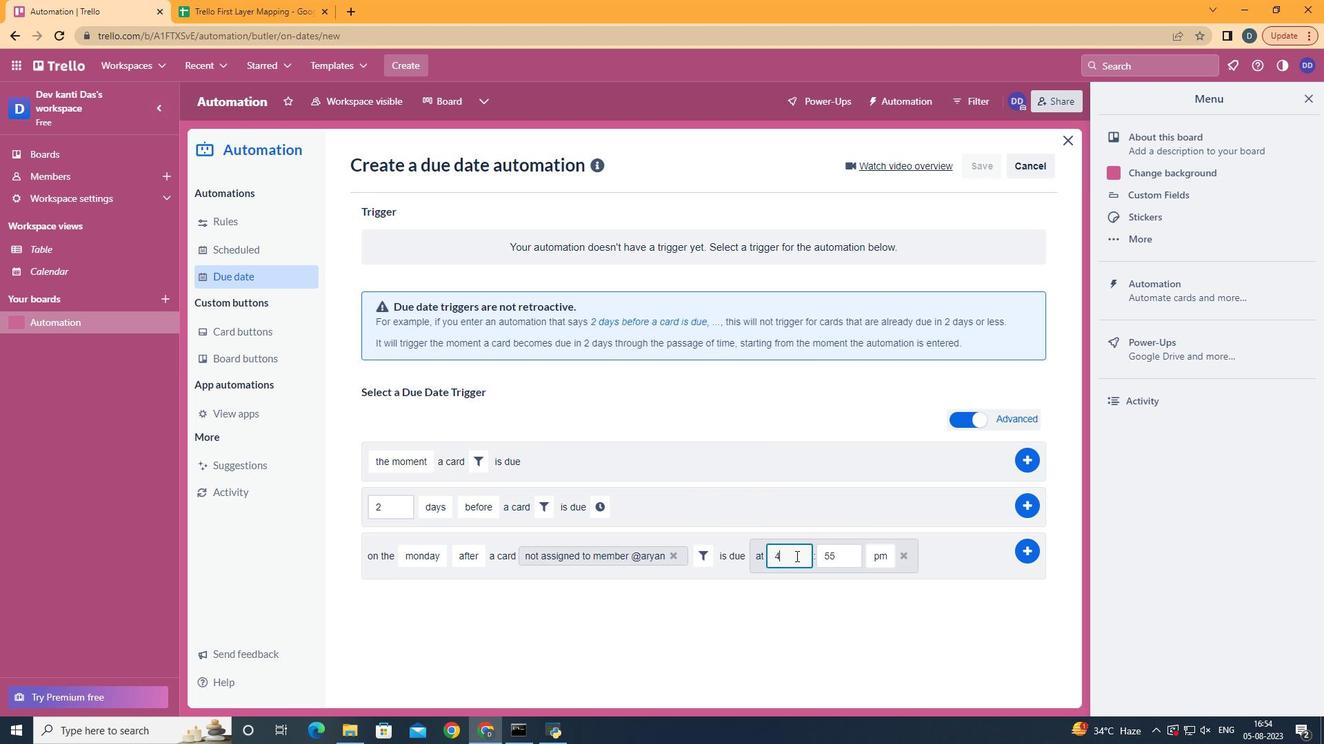 
Action: Mouse moved to (797, 558)
Screenshot: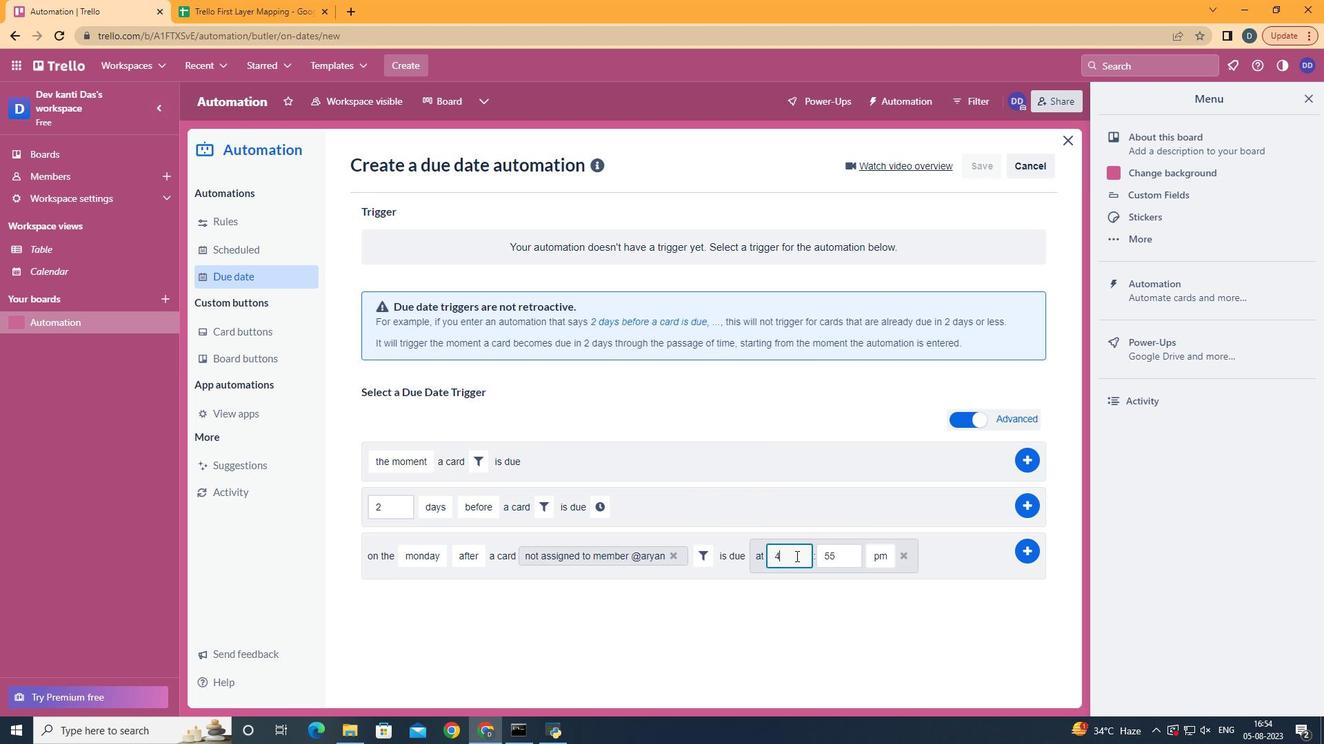 
Action: Key pressed <Key.backspace>11
Screenshot: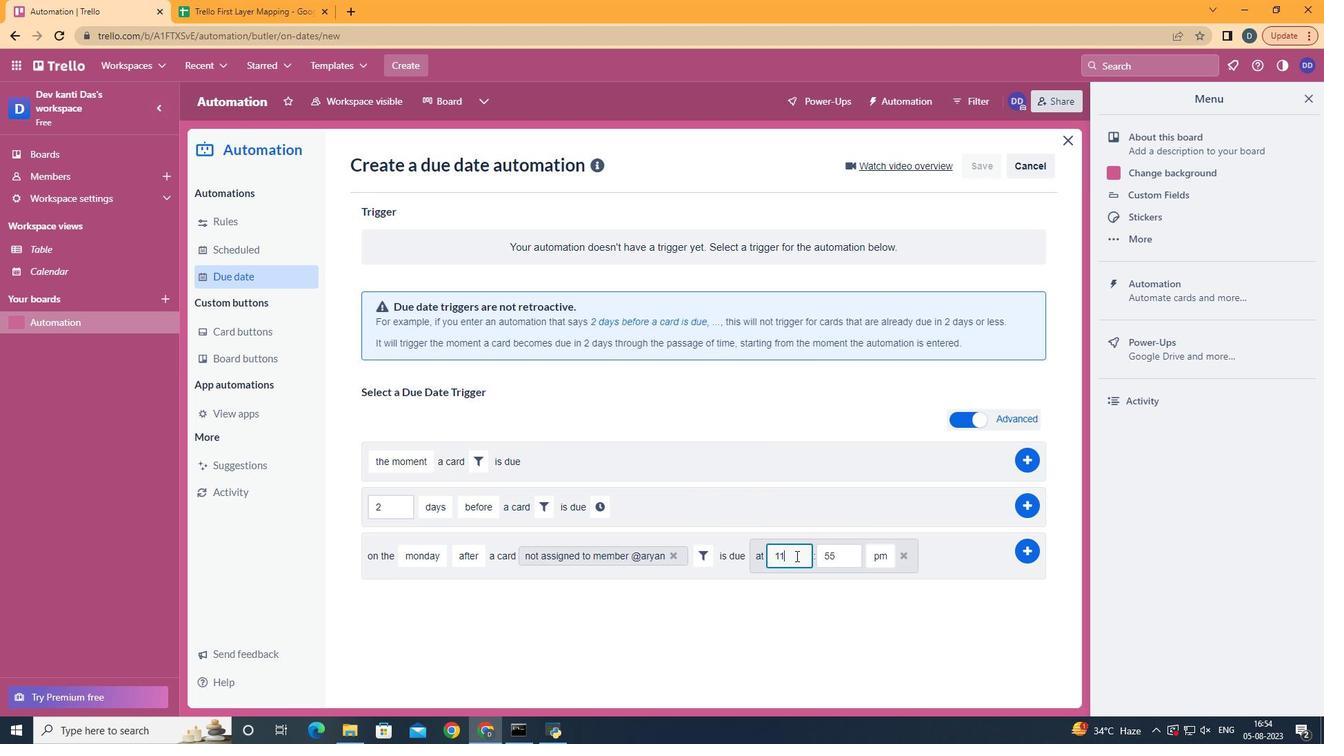
Action: Mouse moved to (855, 559)
Screenshot: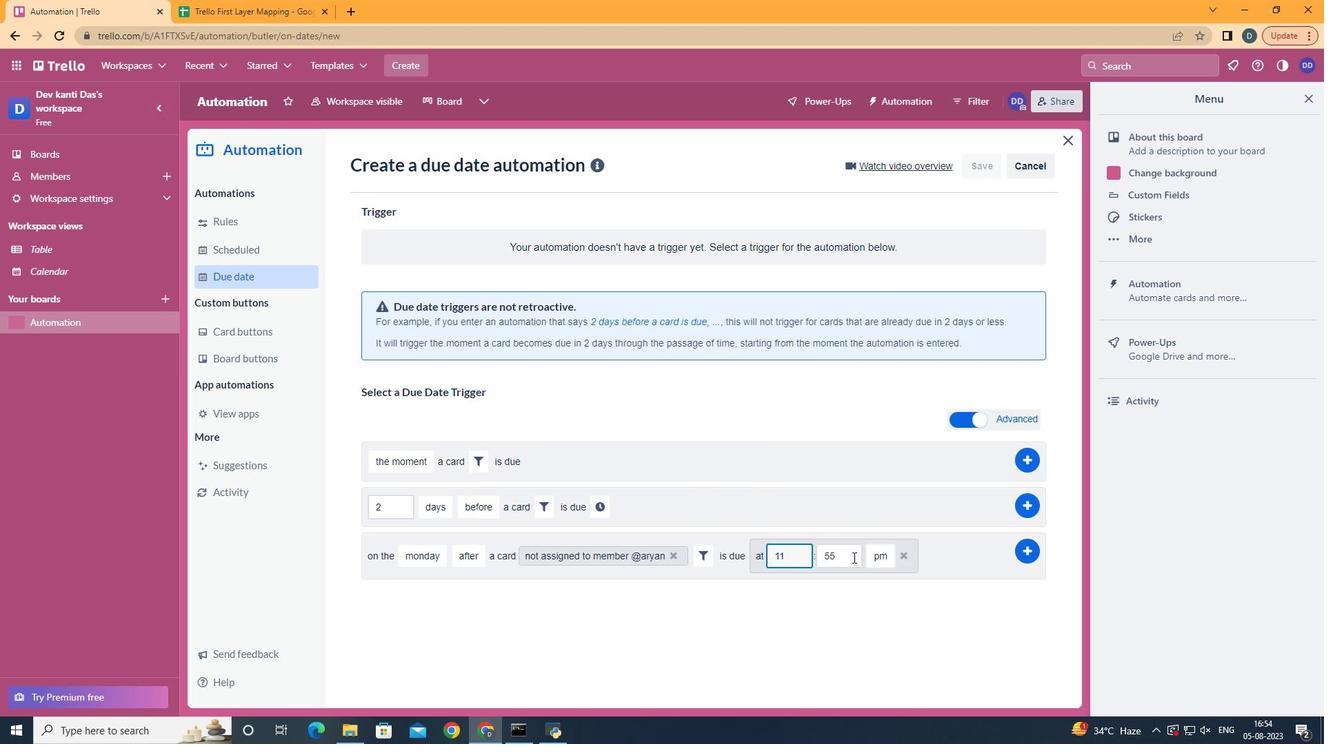 
Action: Mouse pressed left at (855, 559)
Screenshot: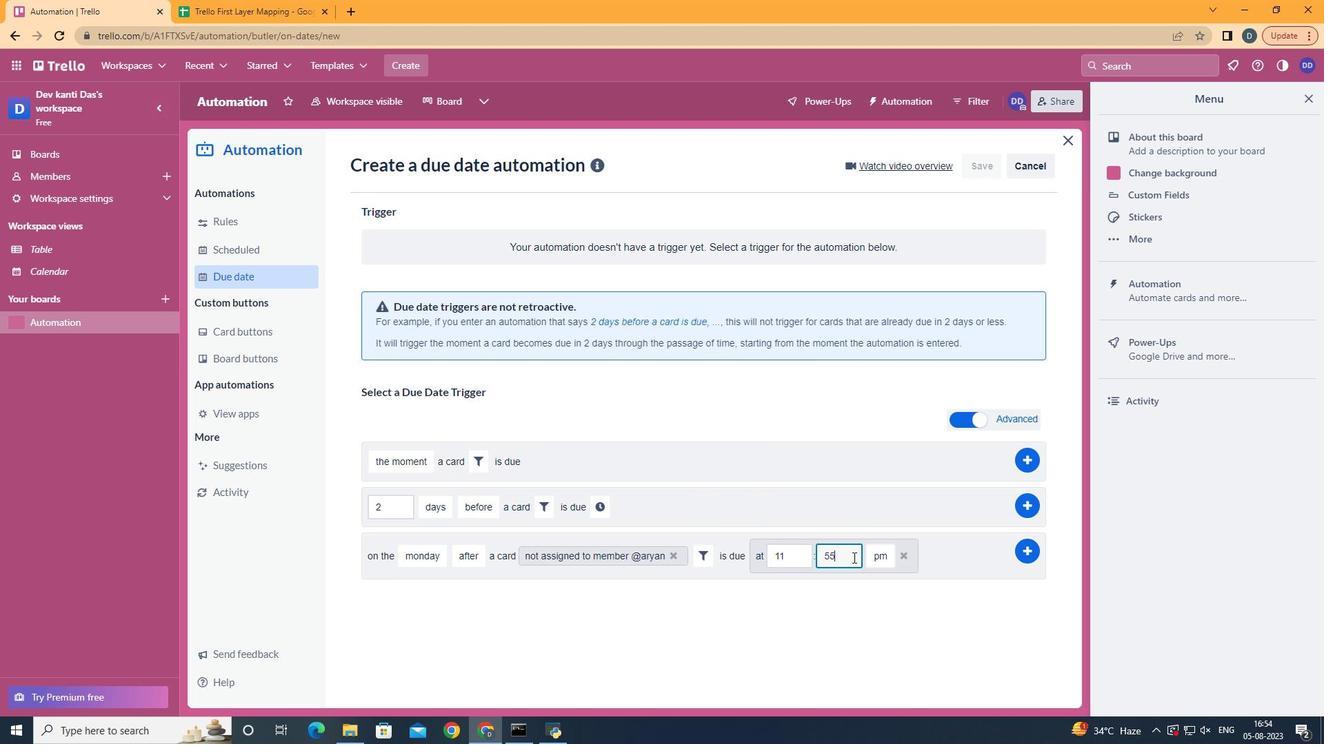 
Action: Key pressed <Key.backspace><Key.backspace>00
Screenshot: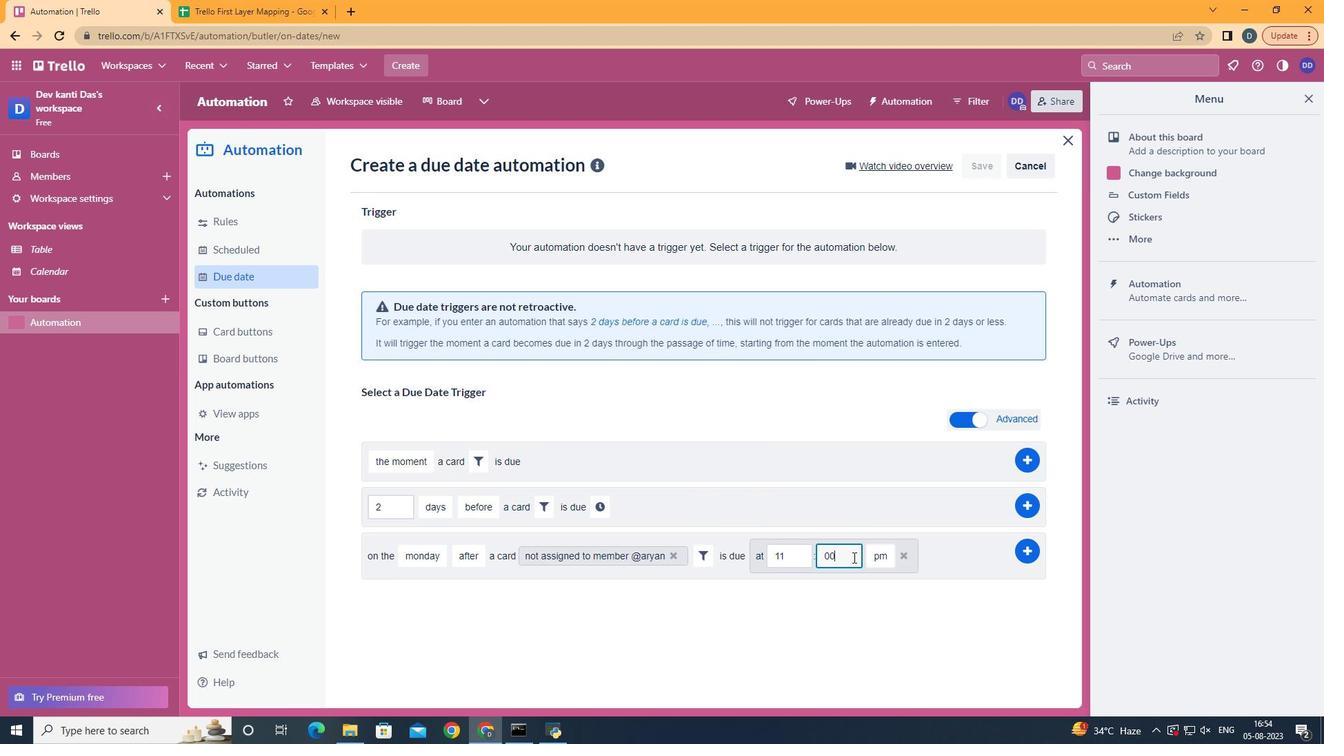 
Action: Mouse moved to (891, 582)
Screenshot: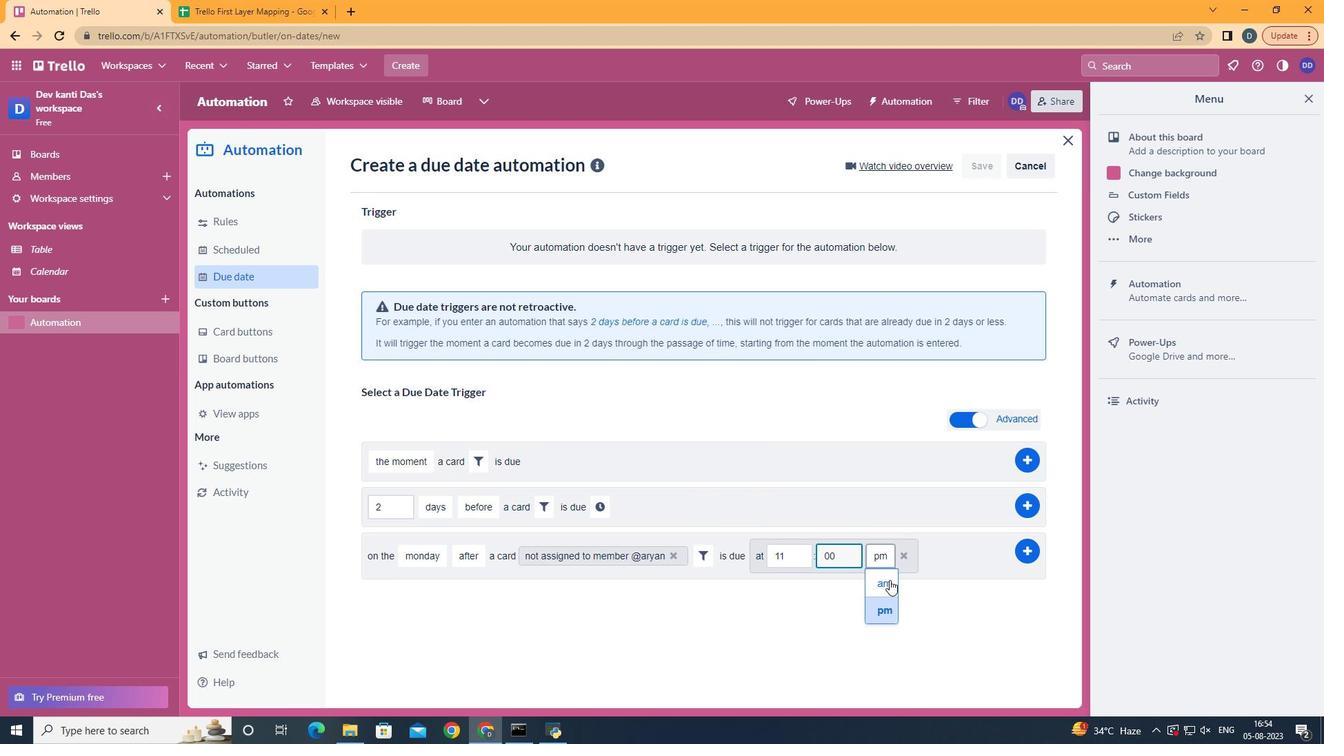 
Action: Mouse pressed left at (891, 582)
Screenshot: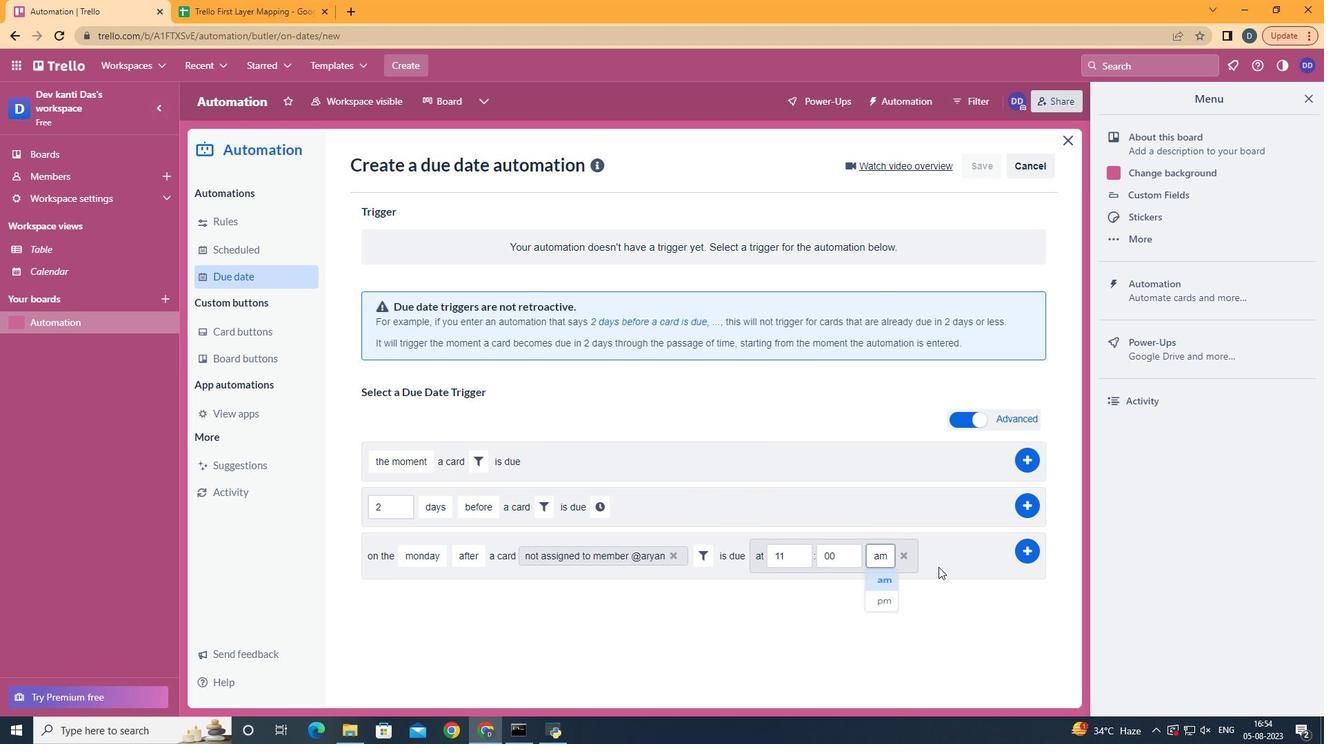 
Action: Mouse moved to (1027, 551)
Screenshot: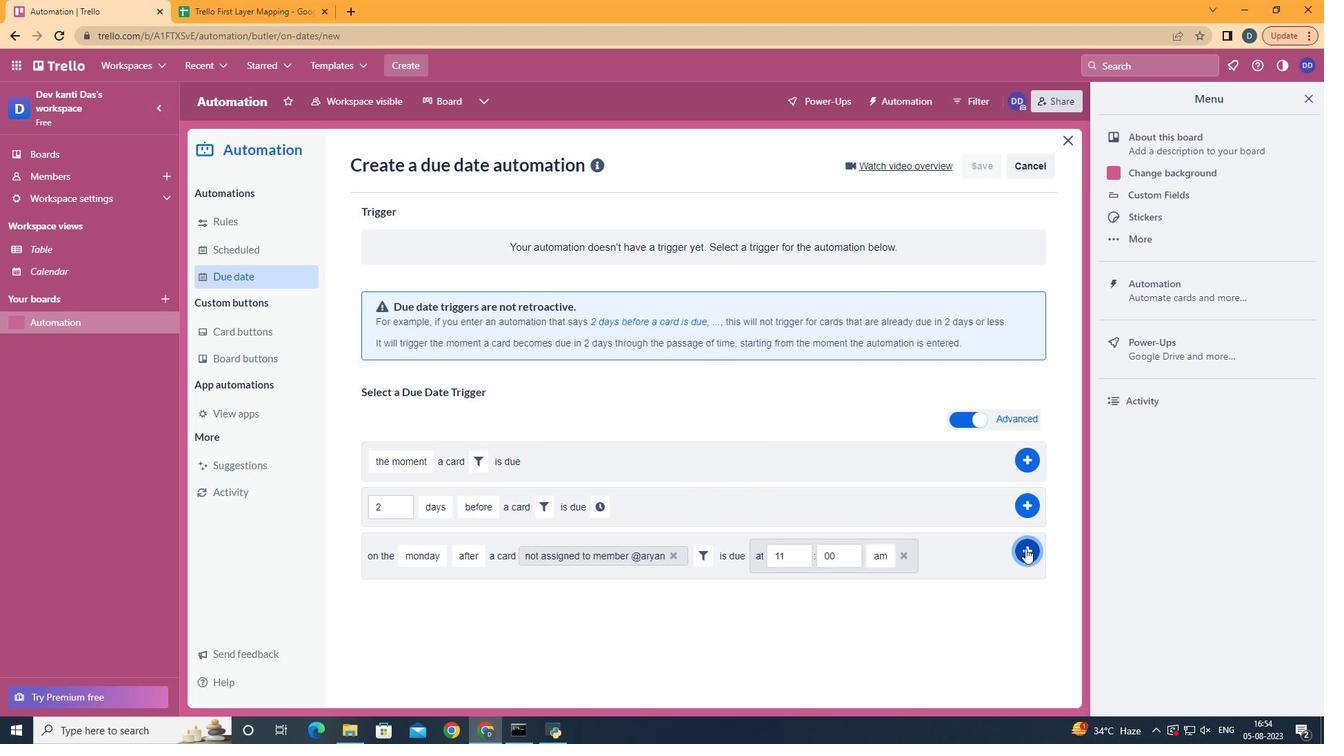 
Action: Mouse pressed left at (1027, 551)
Screenshot: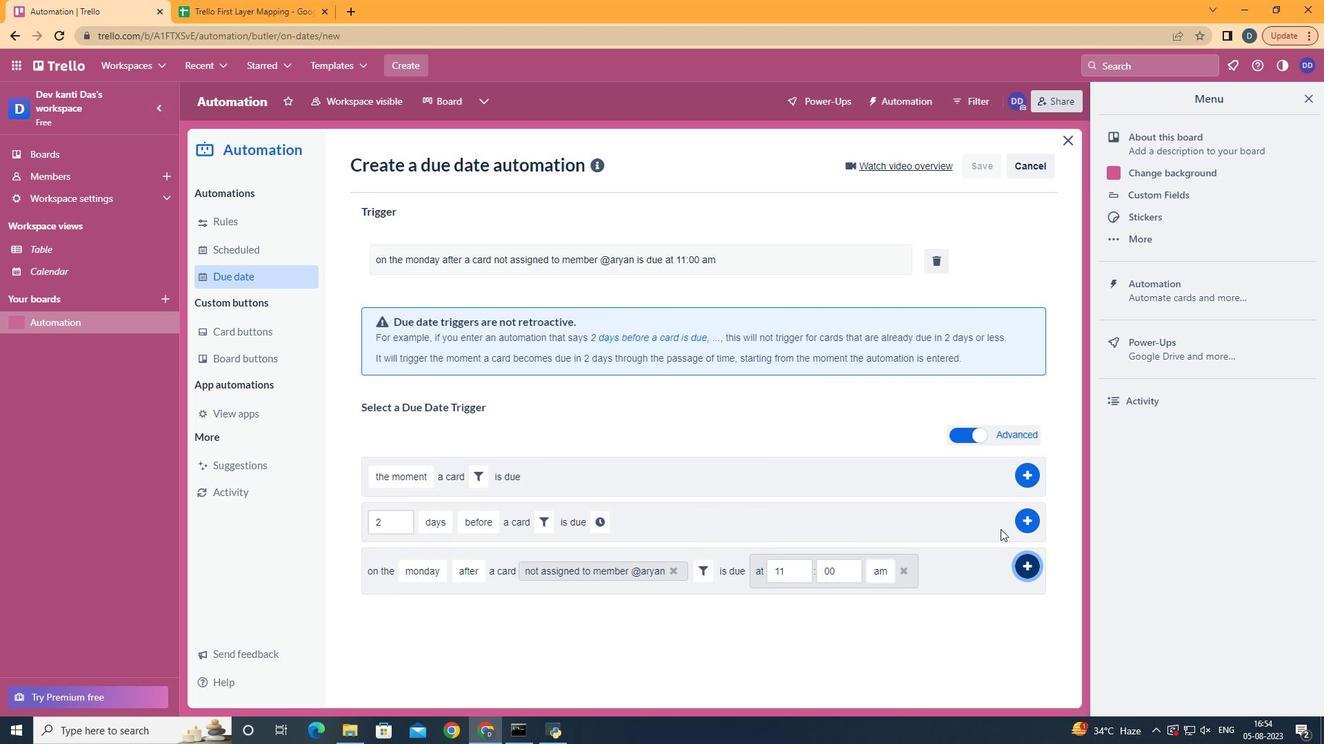
Action: Mouse moved to (639, 206)
Screenshot: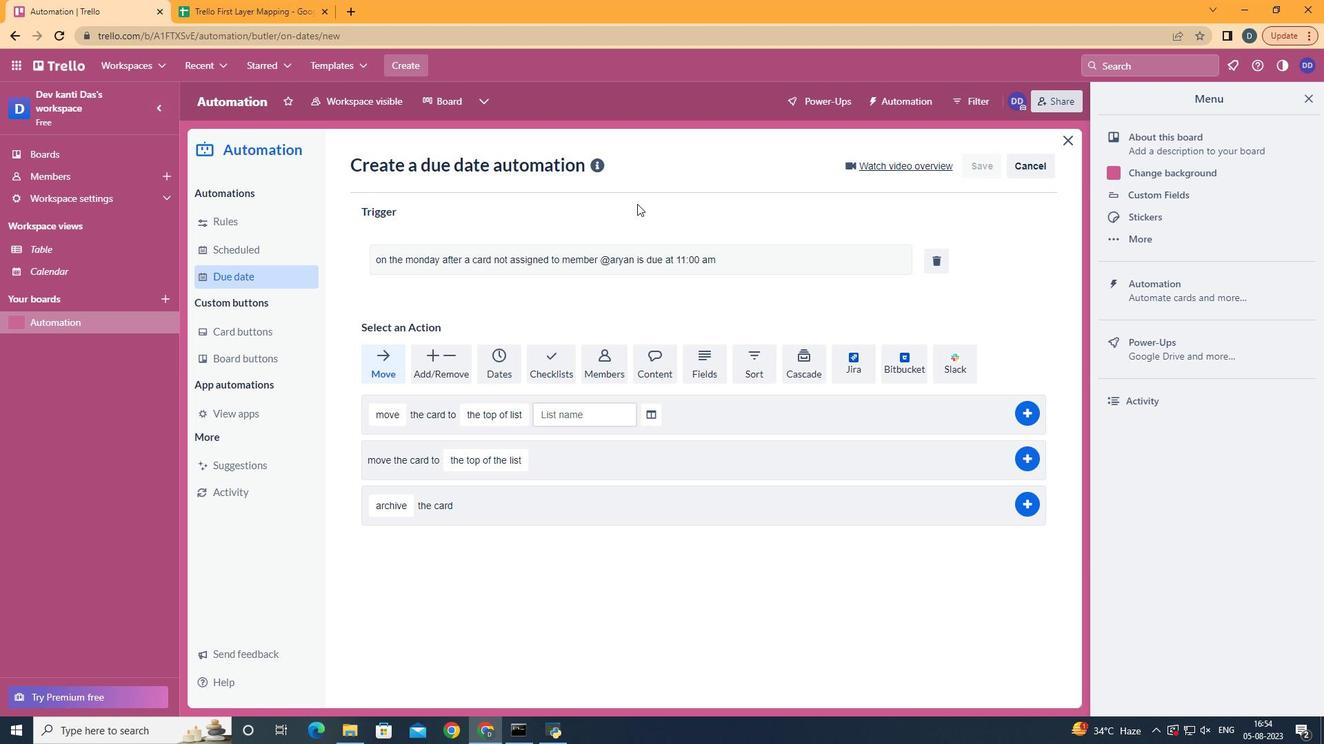 
